 Task: Add Attachment from Google Drive to Card Card0000000007 in Board Board0000000002 in Workspace WS0000000001 in Trello. Add Cover Orange to Card Card0000000007 in Board Board0000000002 in Workspace WS0000000001 in Trello. Add "Add Label …" with "Title" Title0000000007 to Button Button0000000007 to Card Card0000000007 in Board Board0000000002 in Workspace WS0000000001 in Trello. Add Description DS0000000007 to Card Card0000000007 in Board Board0000000002 in Workspace WS0000000001 in Trello. Add Comment CM0000000007 to Card Card0000000007 in Board Board0000000002 in Workspace WS0000000001 in Trello
Action: Mouse moved to (366, 532)
Screenshot: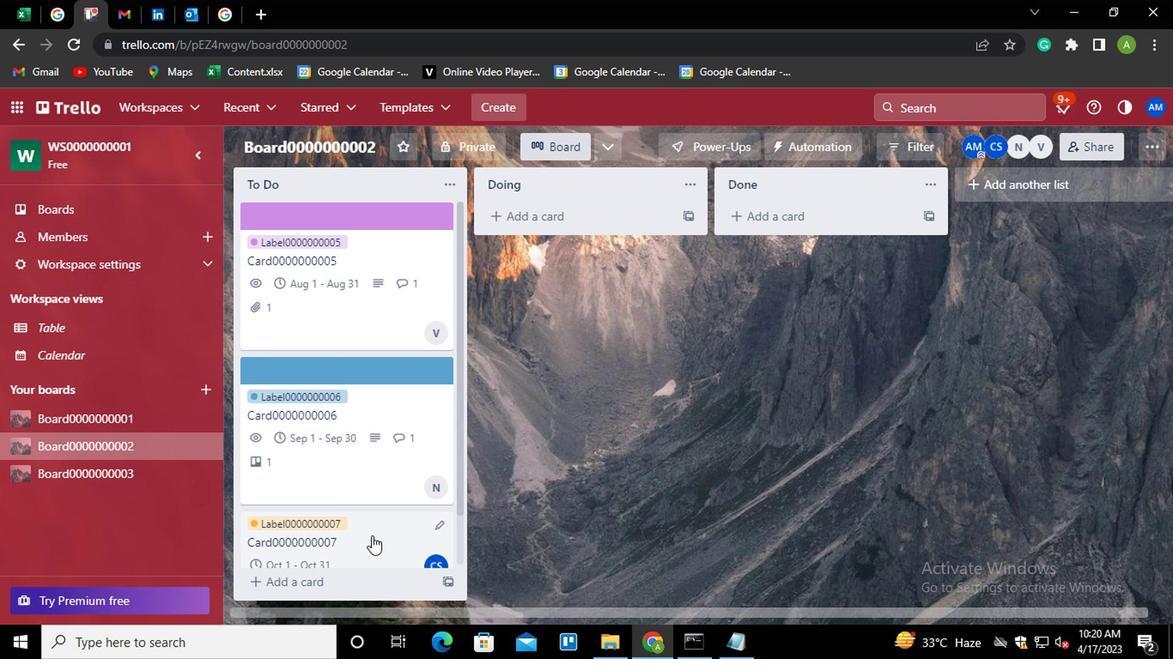 
Action: Mouse pressed left at (366, 532)
Screenshot: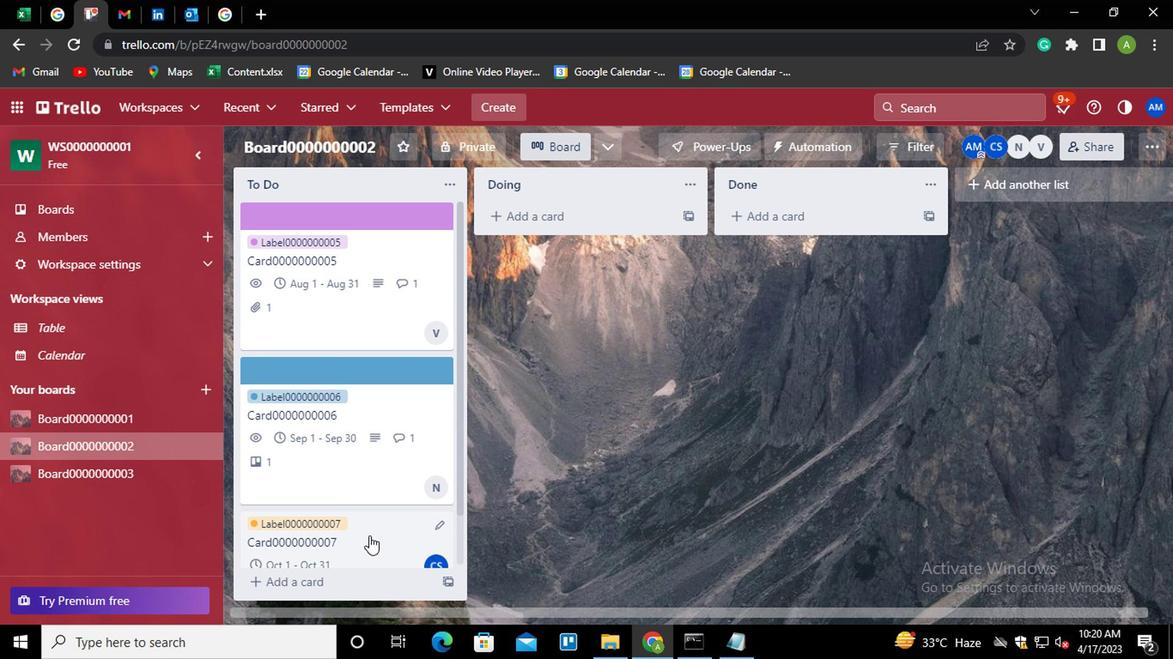 
Action: Mouse moved to (830, 444)
Screenshot: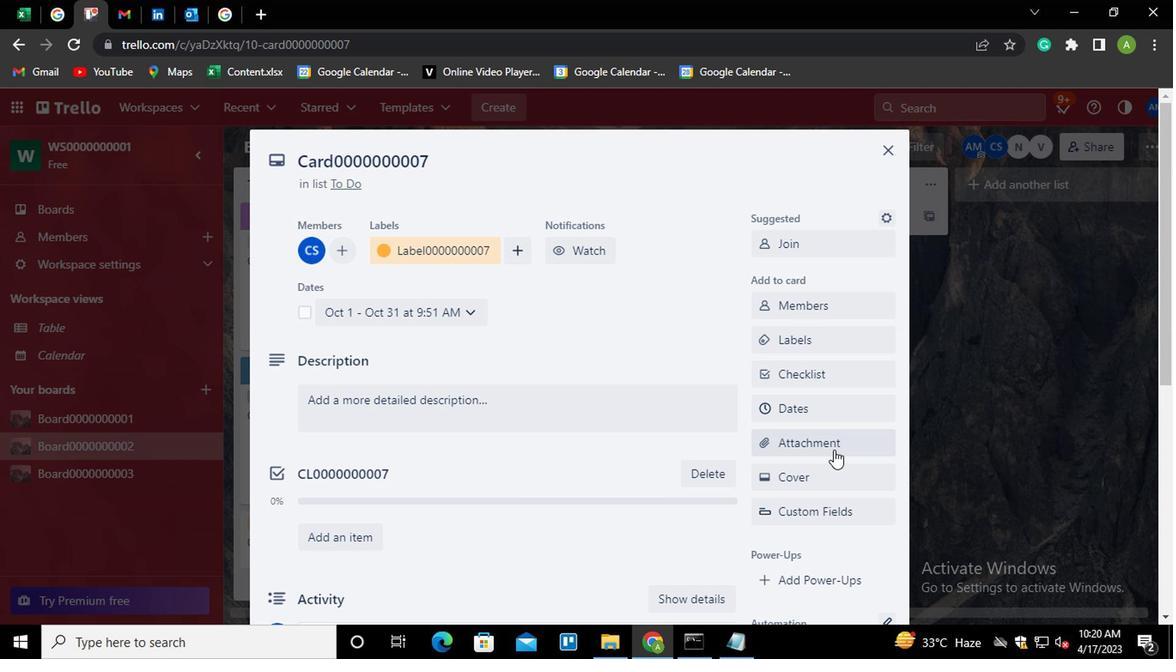 
Action: Mouse pressed left at (830, 444)
Screenshot: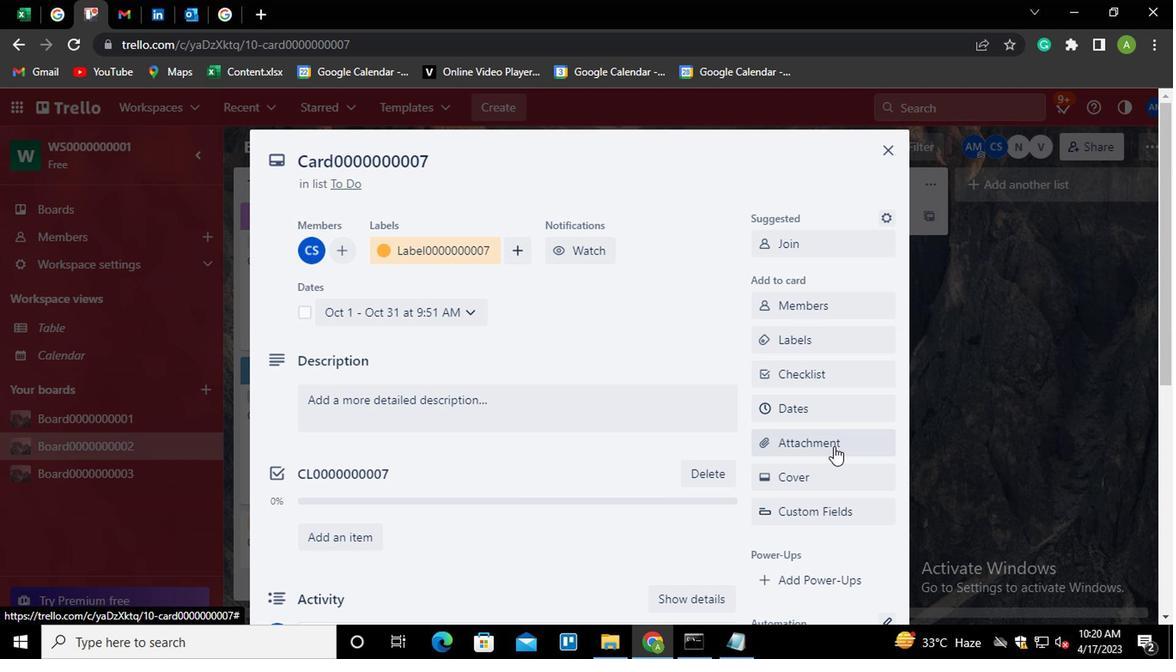
Action: Mouse moved to (808, 241)
Screenshot: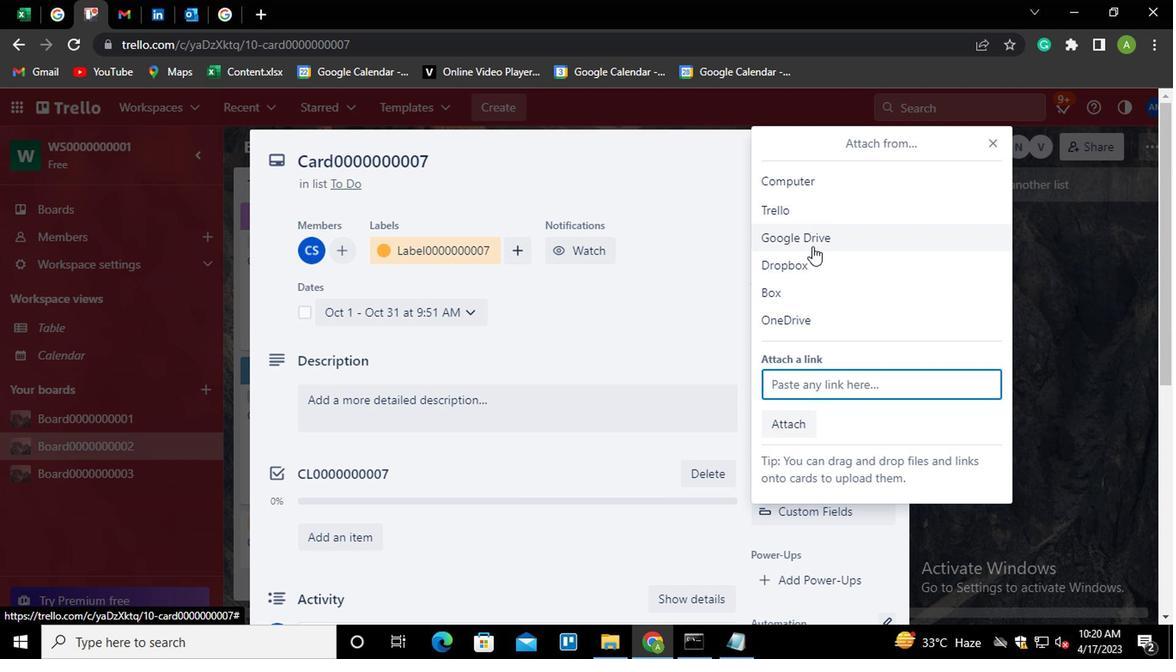 
Action: Mouse pressed left at (808, 241)
Screenshot: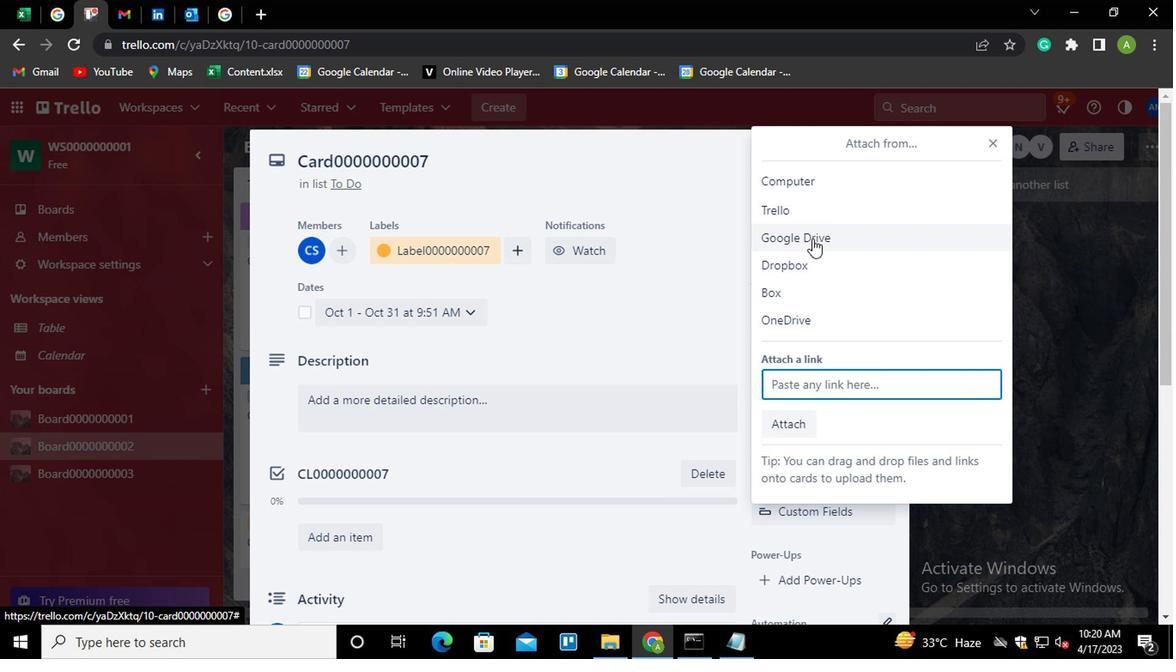
Action: Mouse moved to (300, 363)
Screenshot: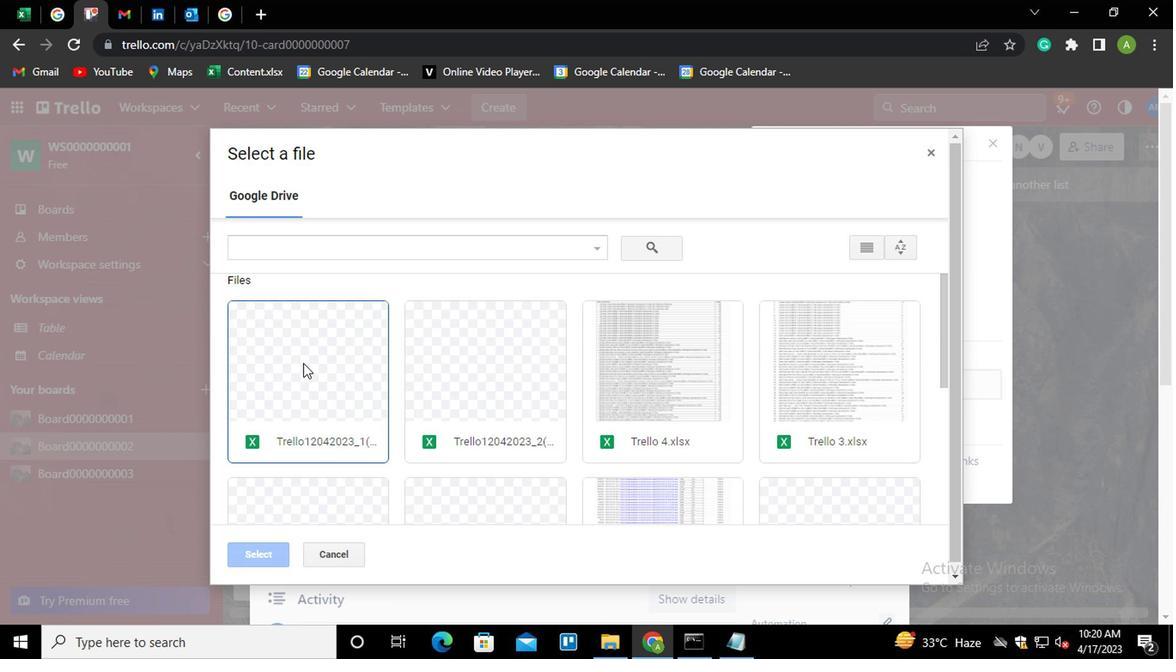 
Action: Mouse pressed left at (300, 363)
Screenshot: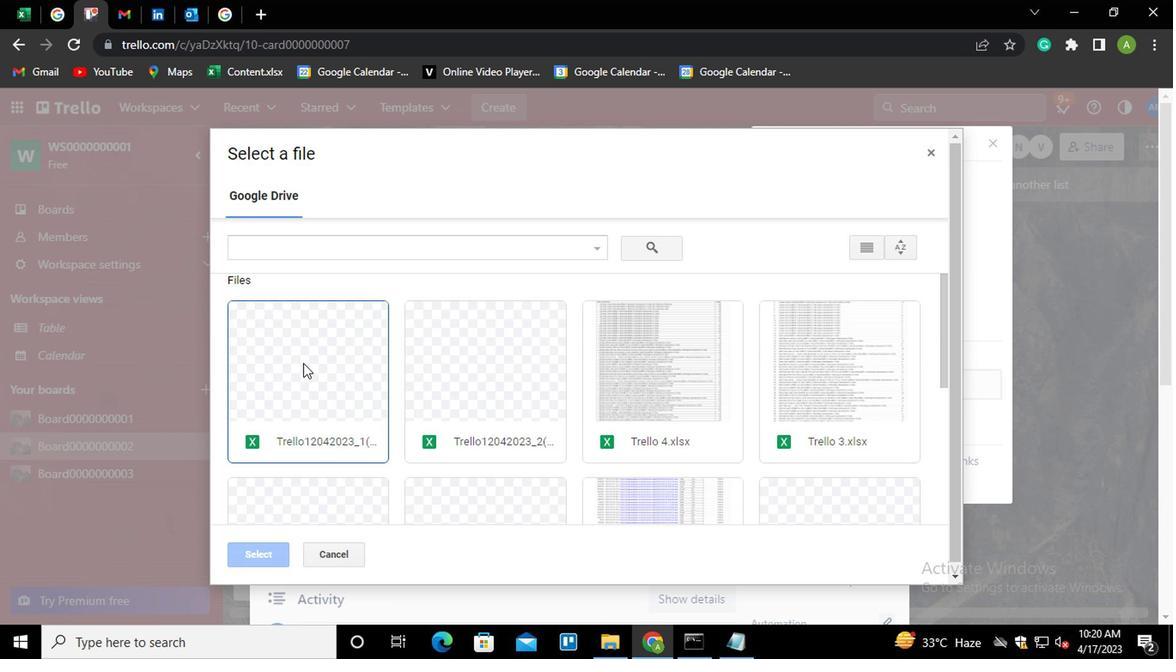 
Action: Mouse moved to (251, 557)
Screenshot: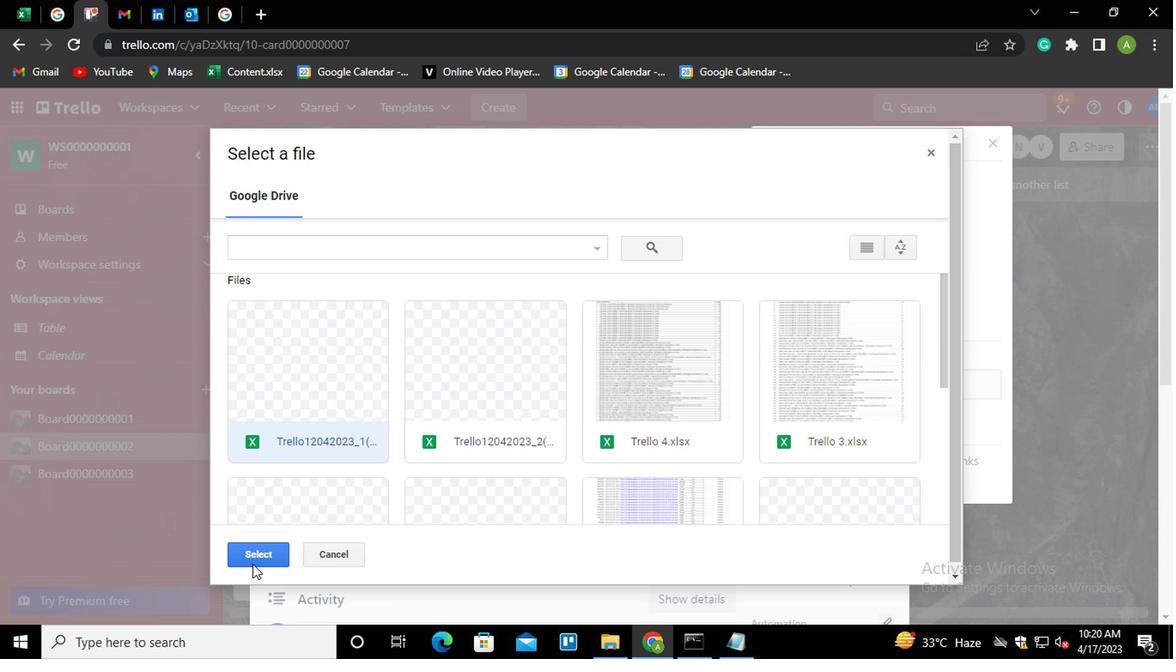 
Action: Mouse pressed left at (251, 557)
Screenshot: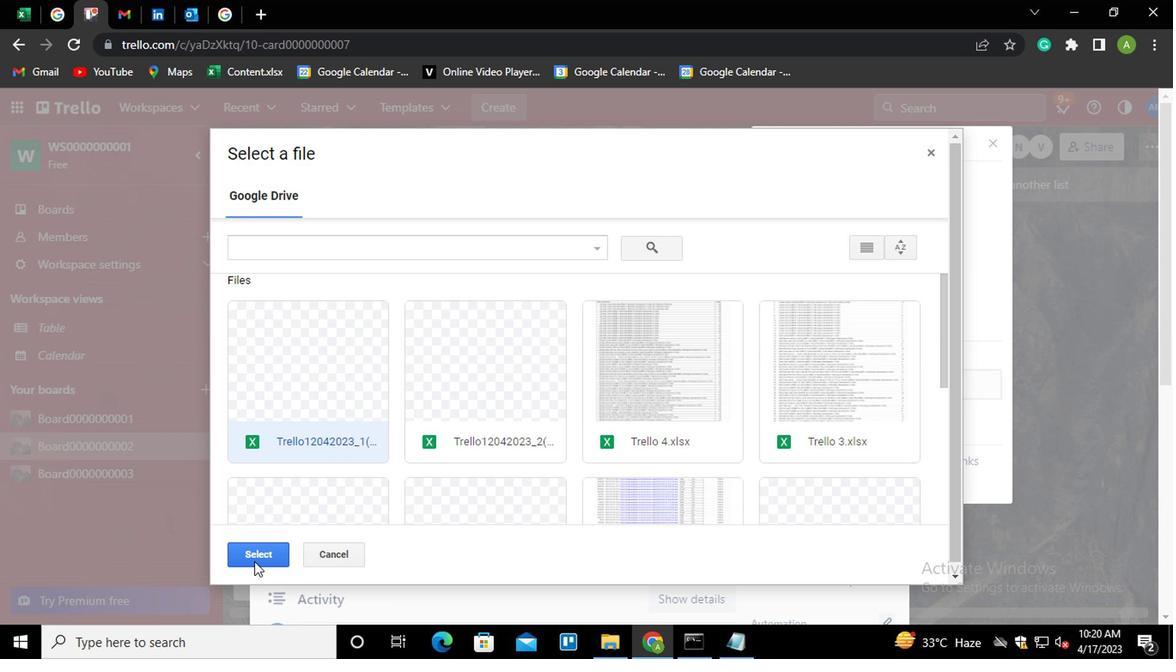 
Action: Mouse moved to (779, 479)
Screenshot: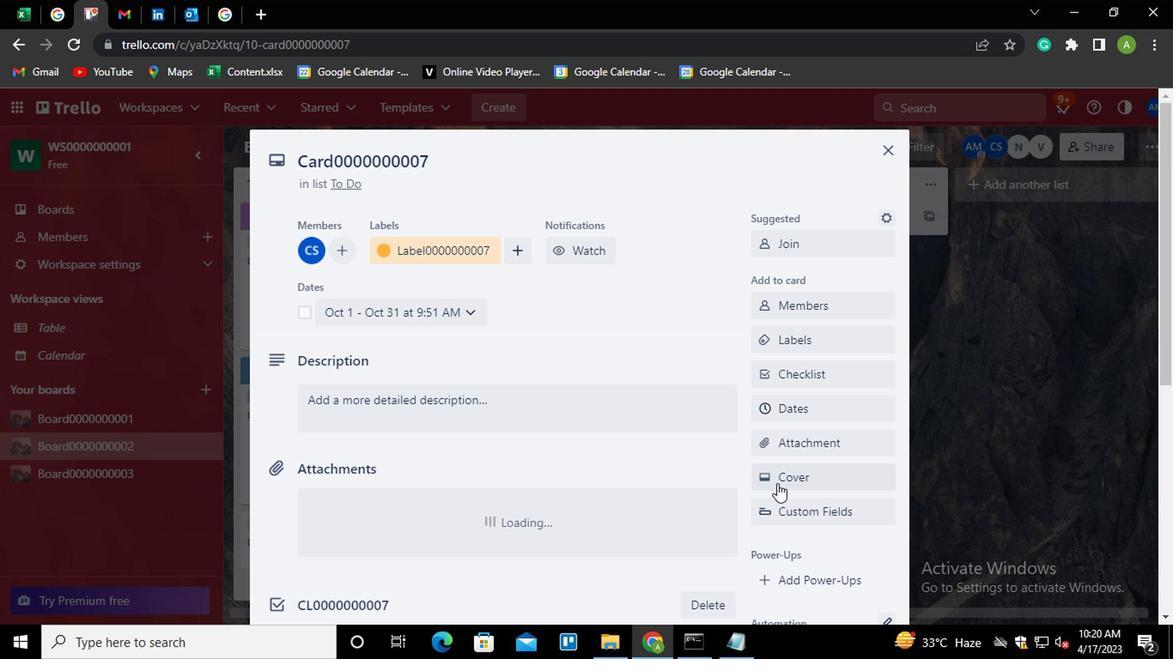 
Action: Mouse pressed left at (779, 479)
Screenshot: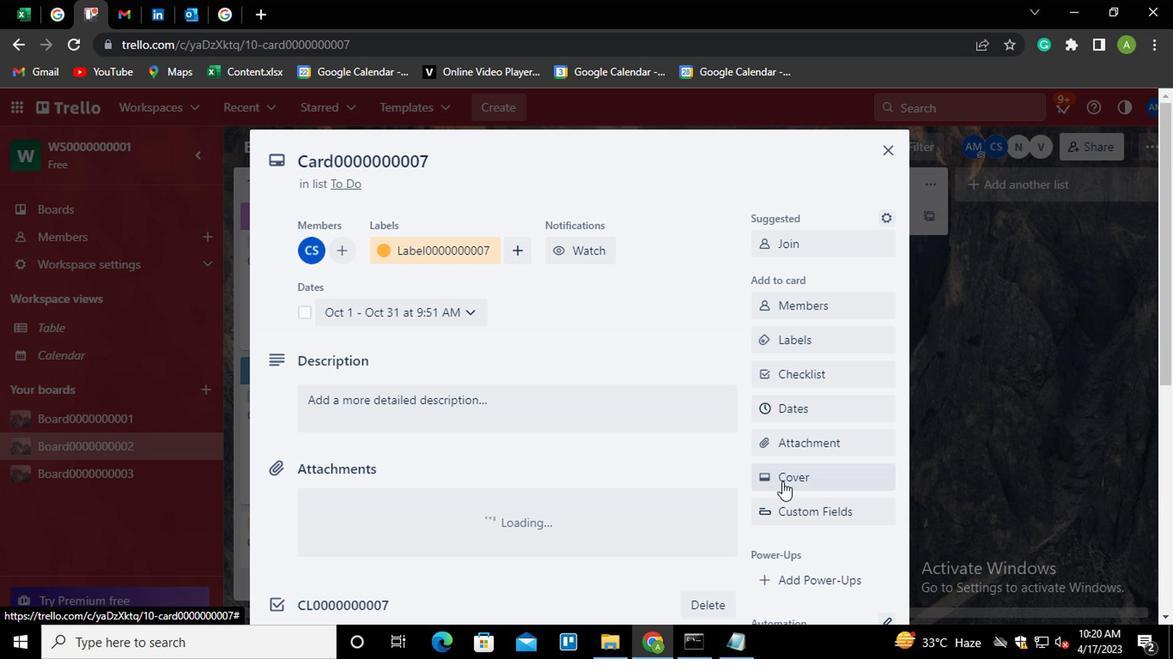 
Action: Mouse moved to (870, 292)
Screenshot: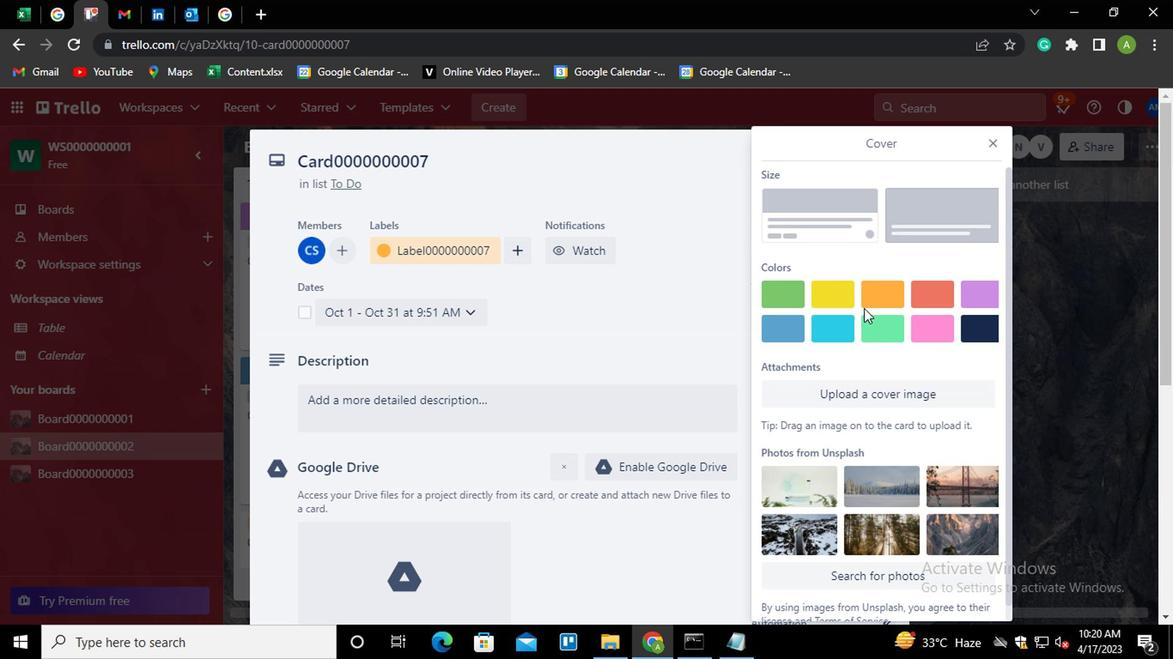 
Action: Mouse pressed left at (870, 292)
Screenshot: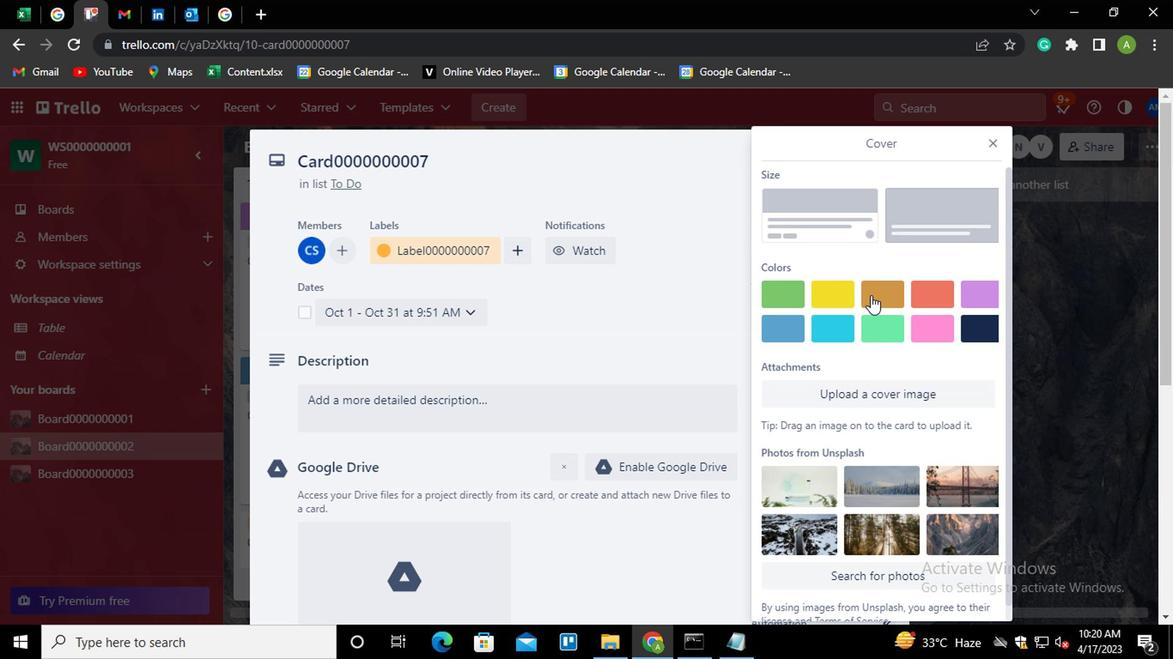 
Action: Mouse moved to (708, 300)
Screenshot: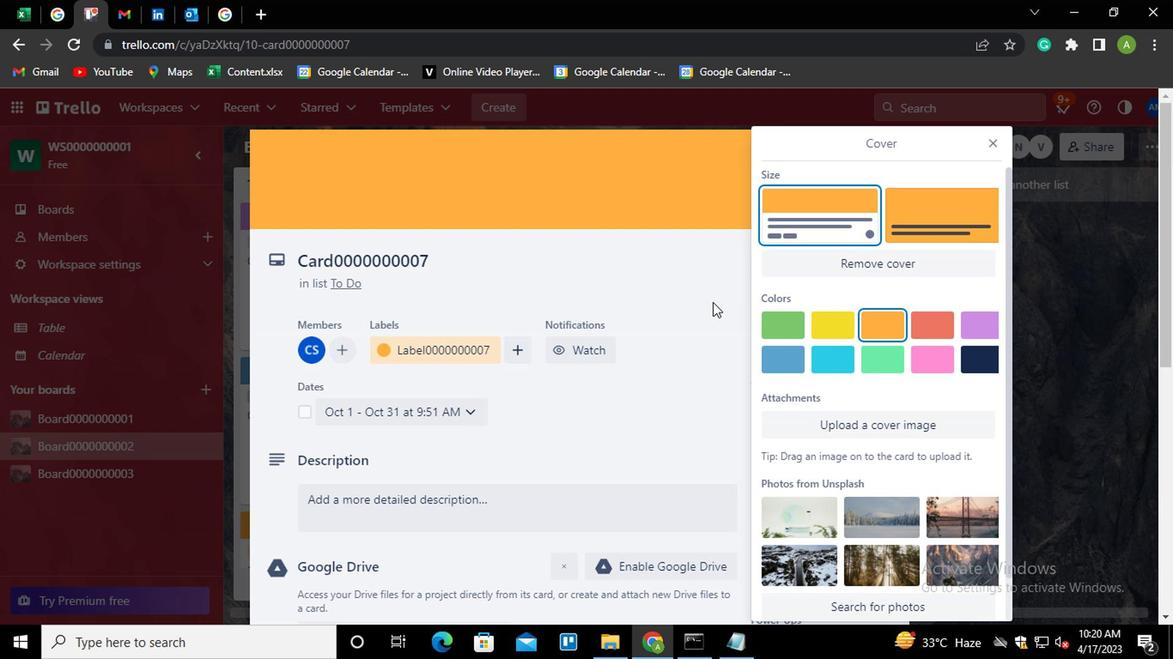 
Action: Mouse pressed left at (708, 300)
Screenshot: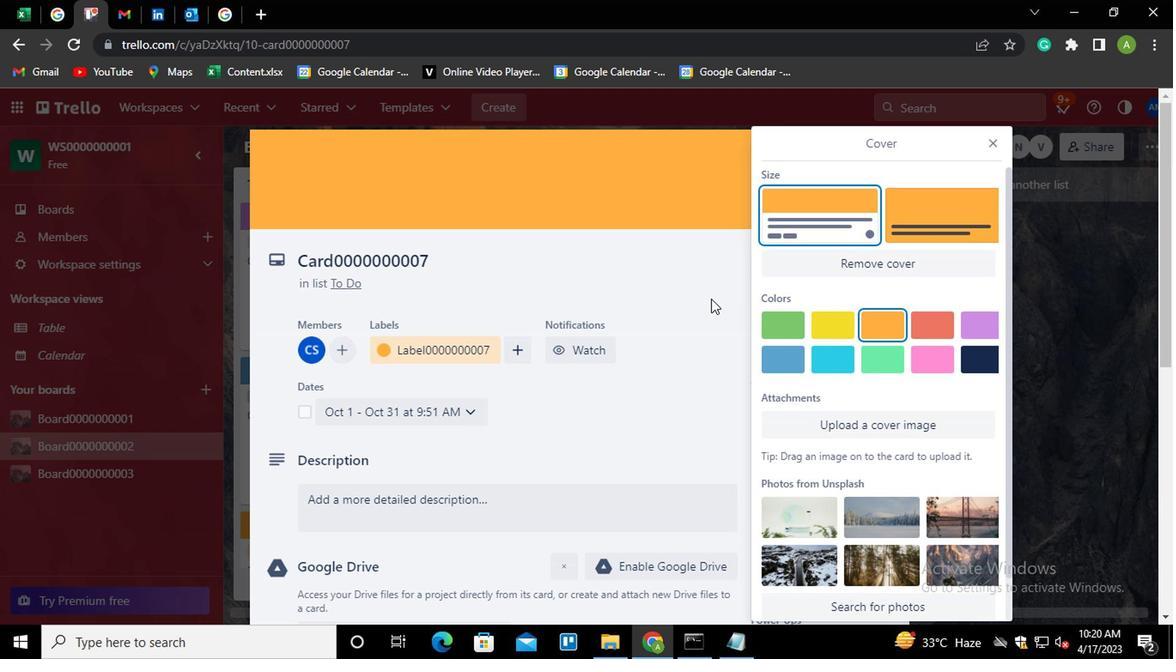 
Action: Mouse moved to (823, 377)
Screenshot: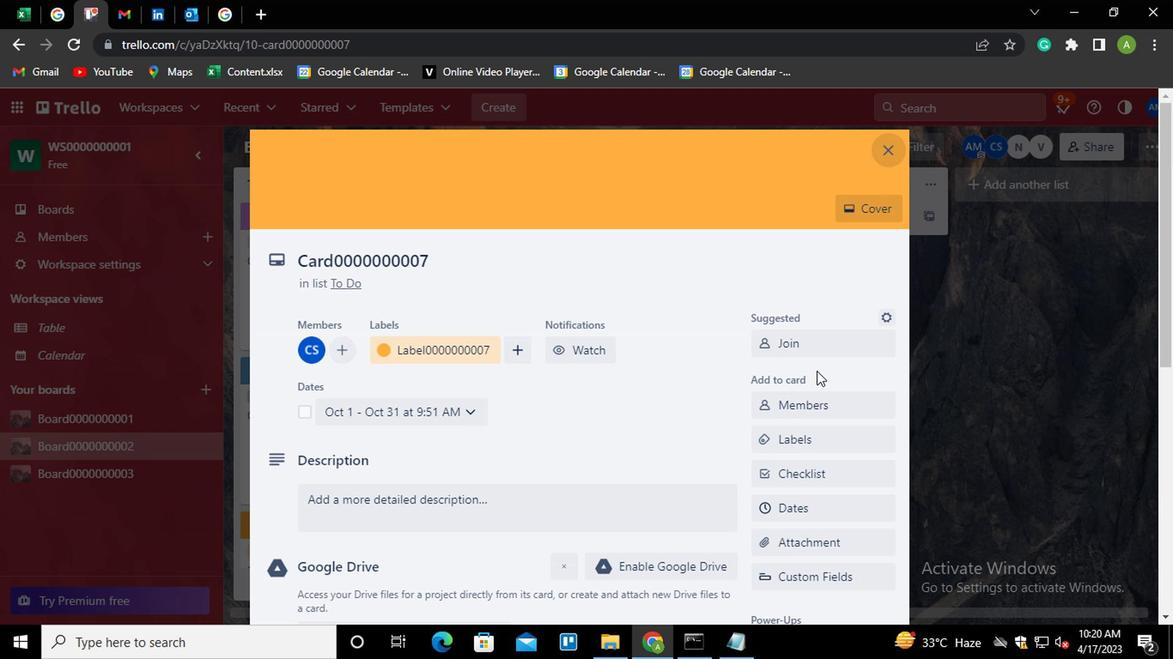 
Action: Mouse scrolled (823, 377) with delta (0, 0)
Screenshot: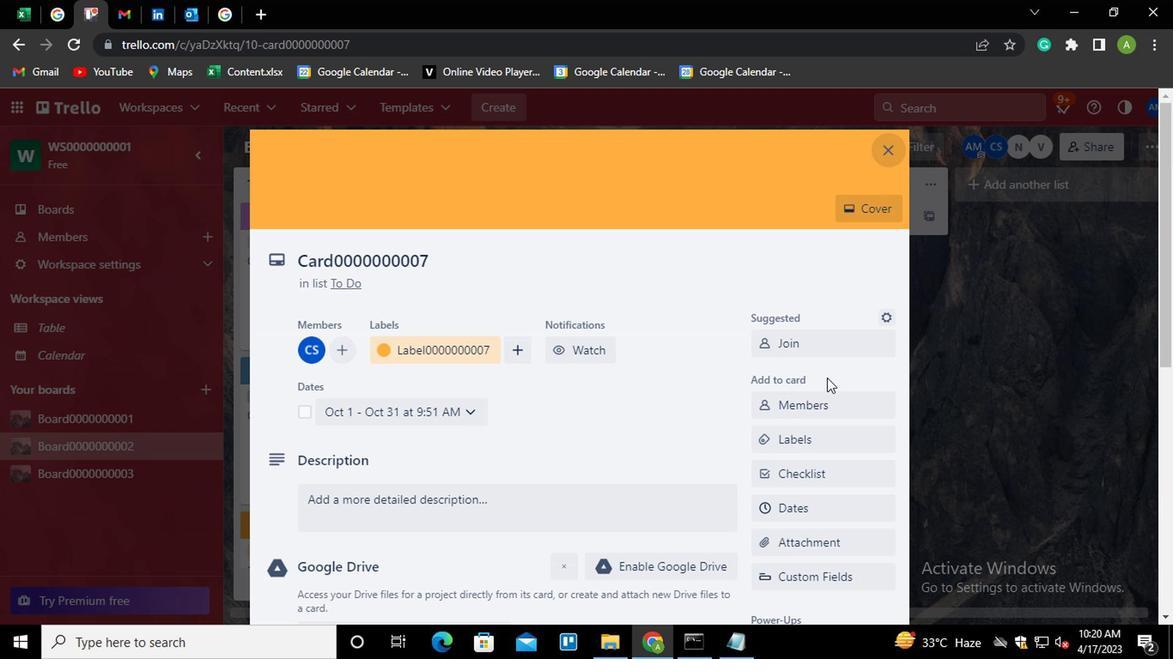 
Action: Mouse scrolled (823, 377) with delta (0, 0)
Screenshot: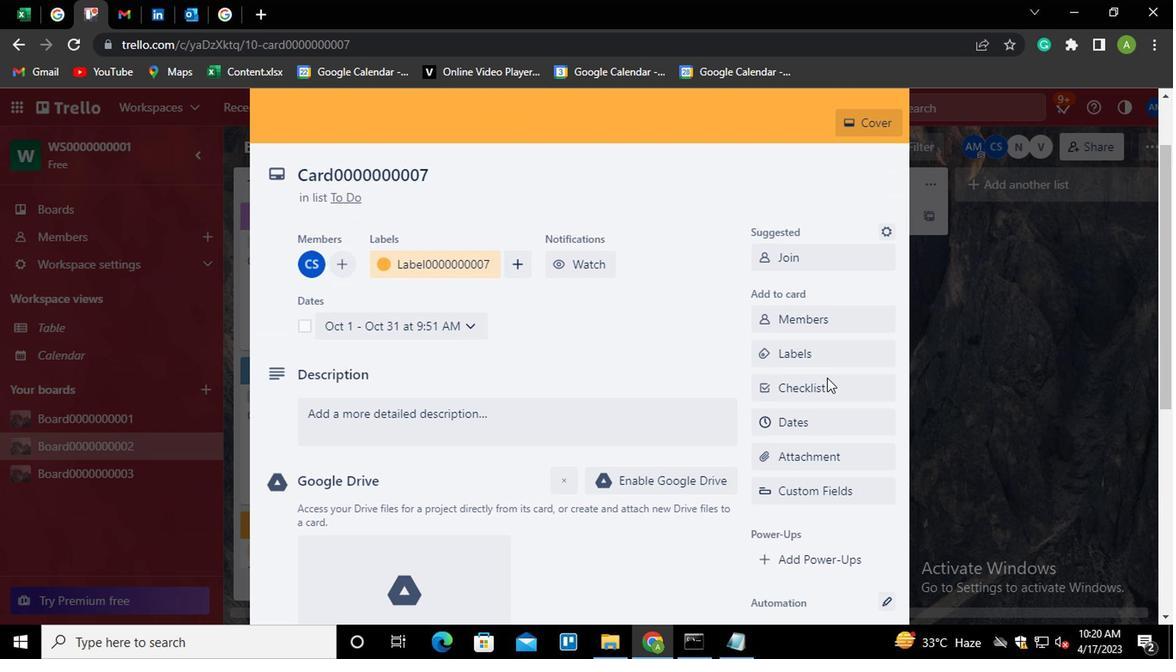
Action: Mouse scrolled (823, 377) with delta (0, 0)
Screenshot: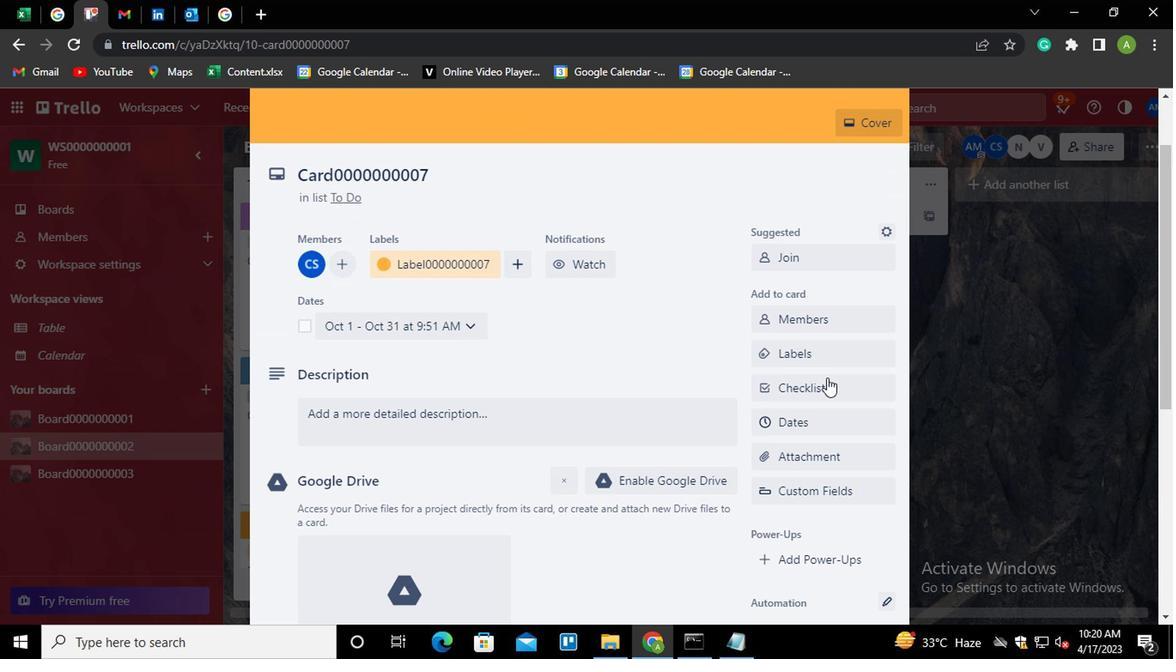 
Action: Mouse moved to (810, 534)
Screenshot: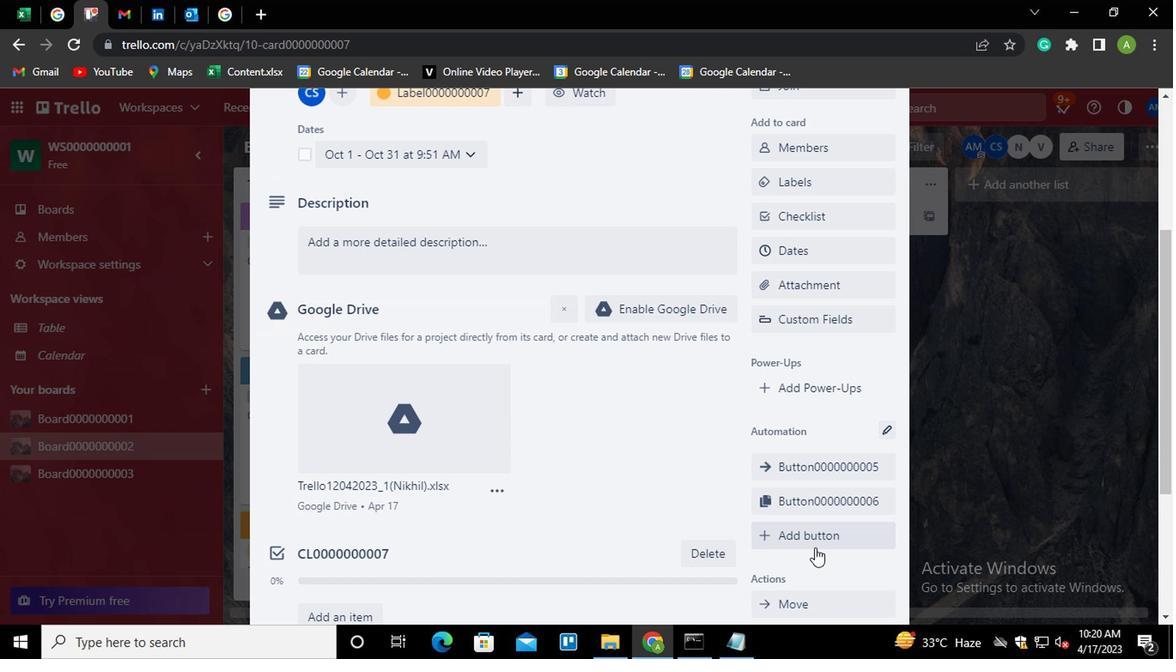 
Action: Mouse pressed left at (810, 534)
Screenshot: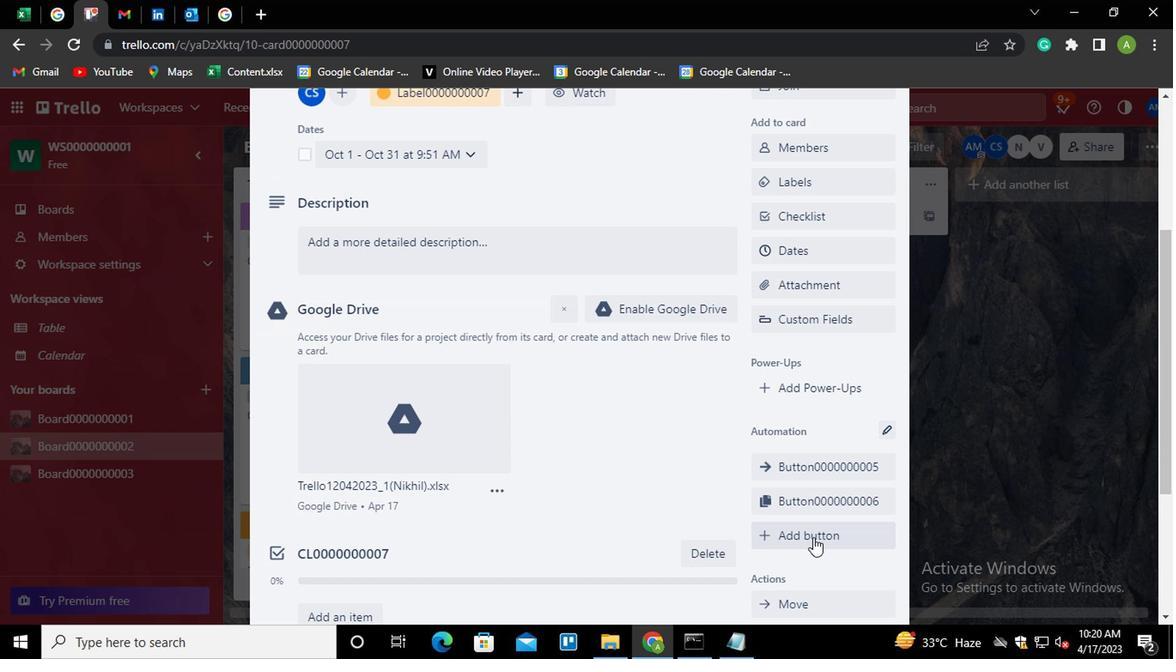 
Action: Mouse moved to (817, 292)
Screenshot: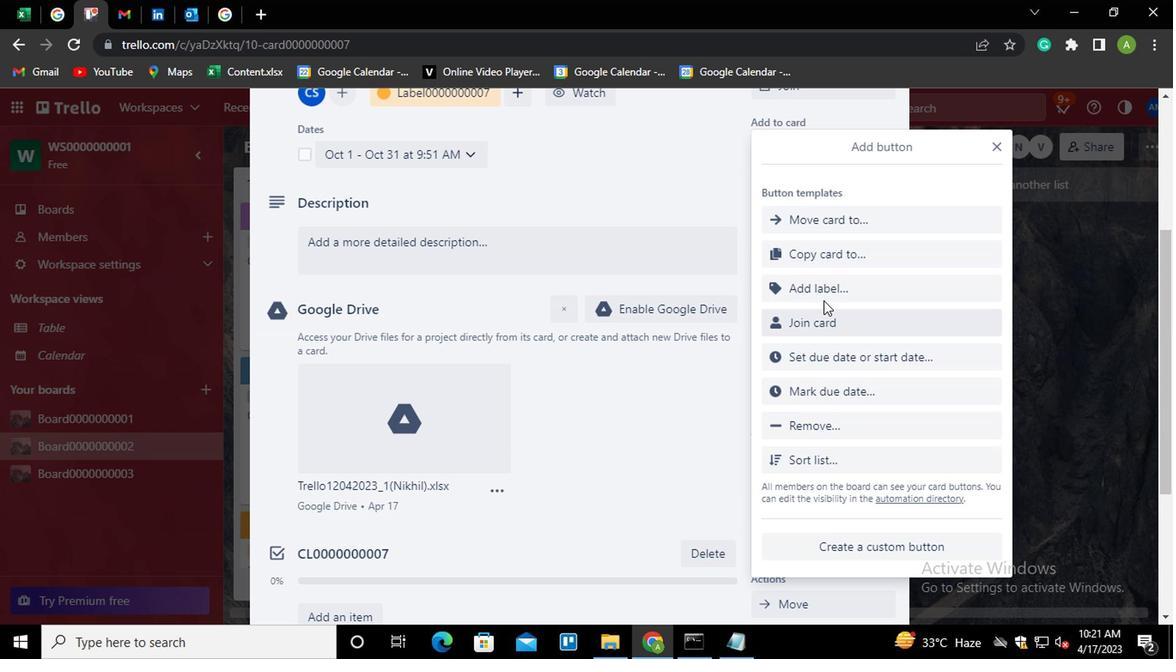 
Action: Mouse pressed left at (817, 292)
Screenshot: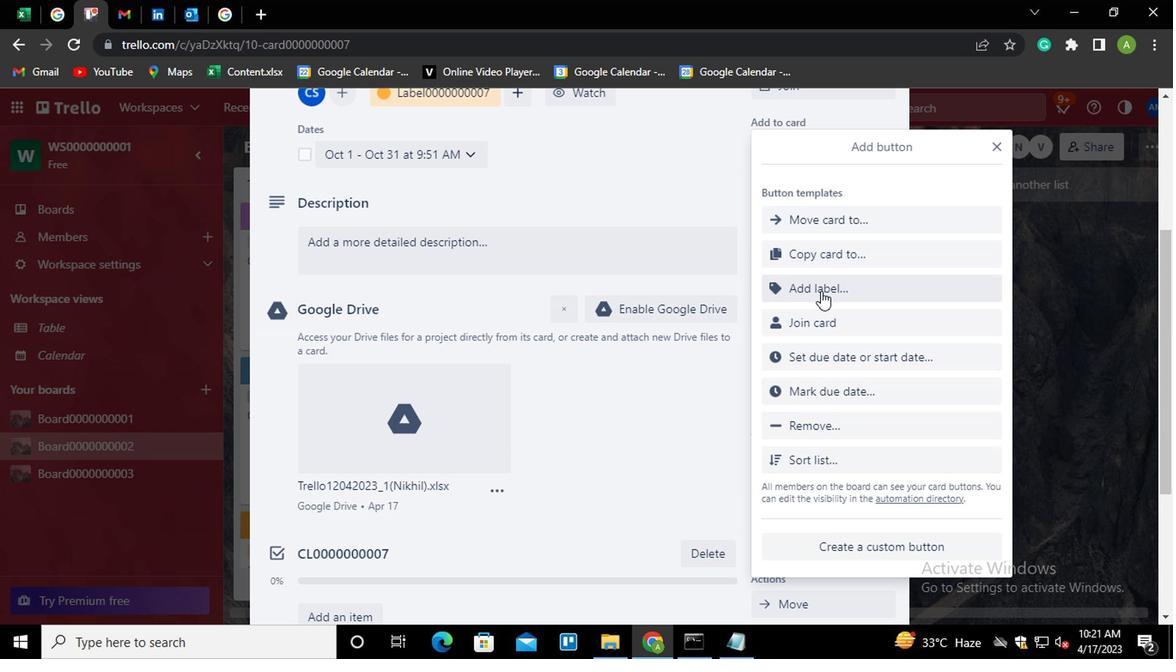 
Action: Mouse moved to (812, 247)
Screenshot: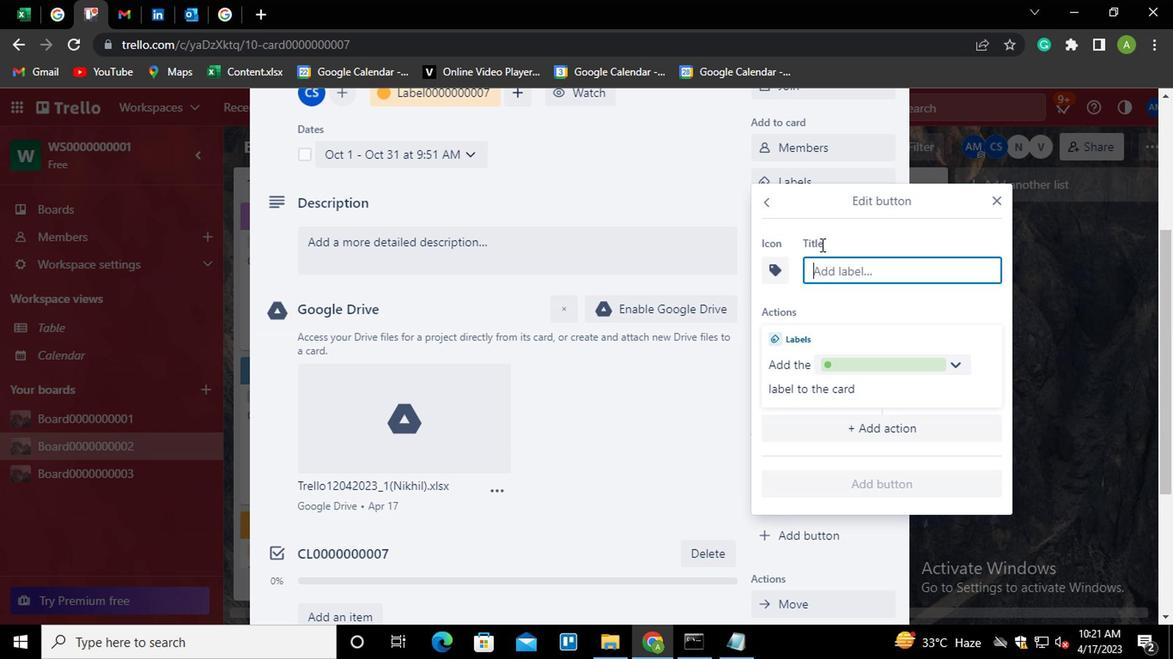 
Action: Key pressed <Key.shift>TITLE0000000007
Screenshot: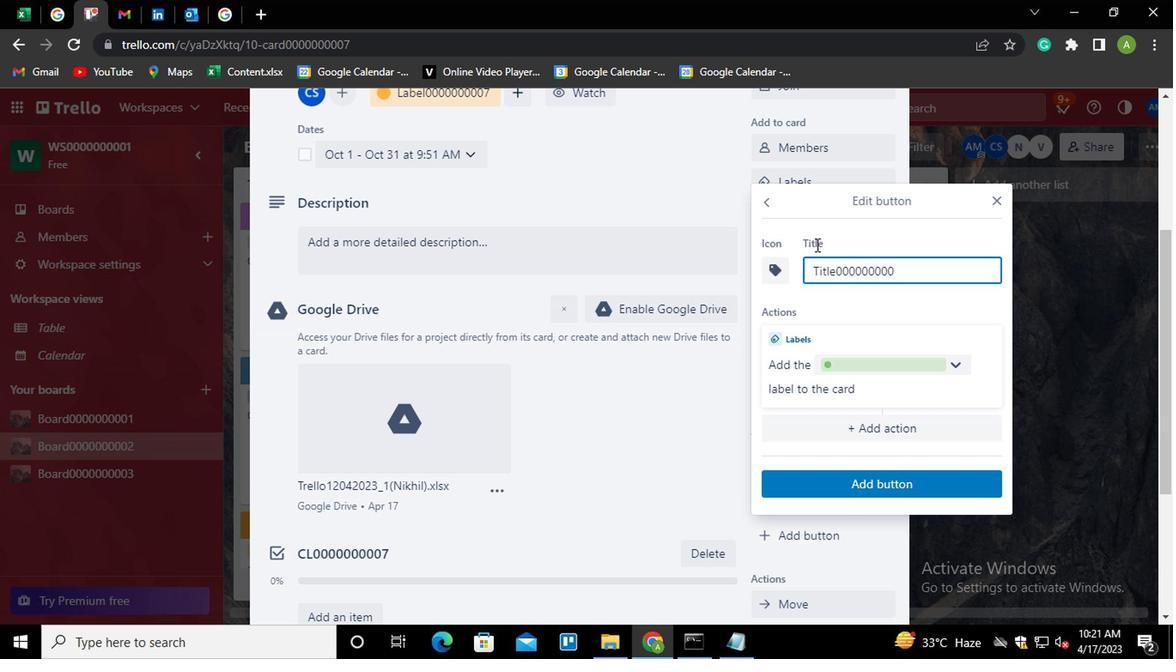 
Action: Mouse moved to (862, 471)
Screenshot: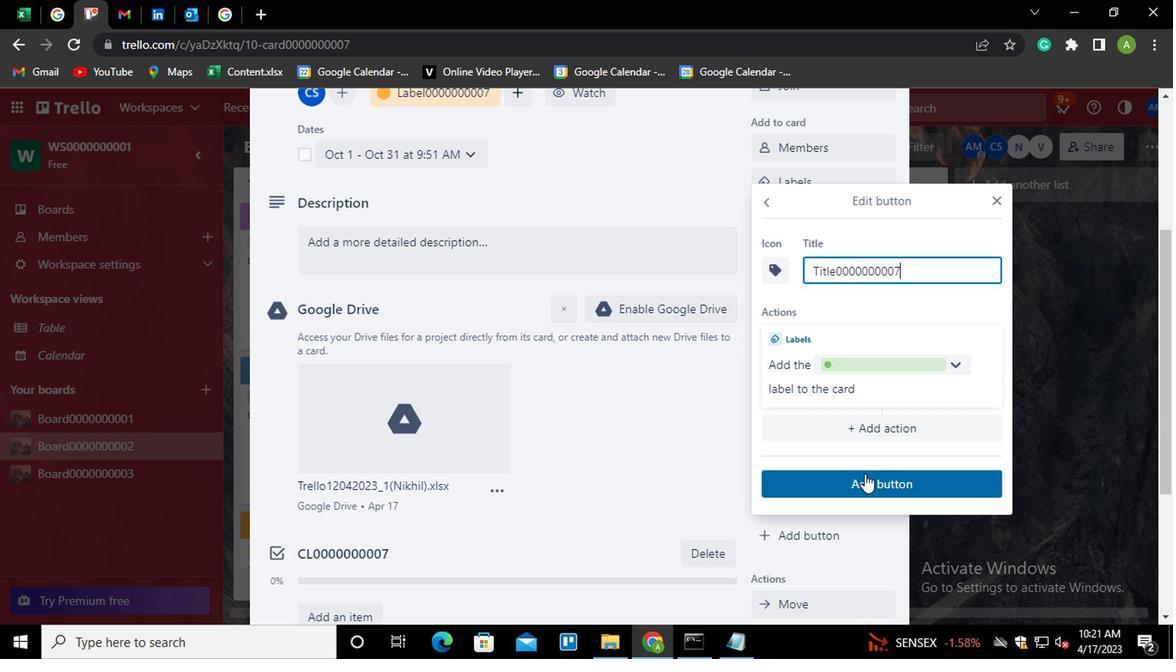 
Action: Mouse pressed left at (862, 471)
Screenshot: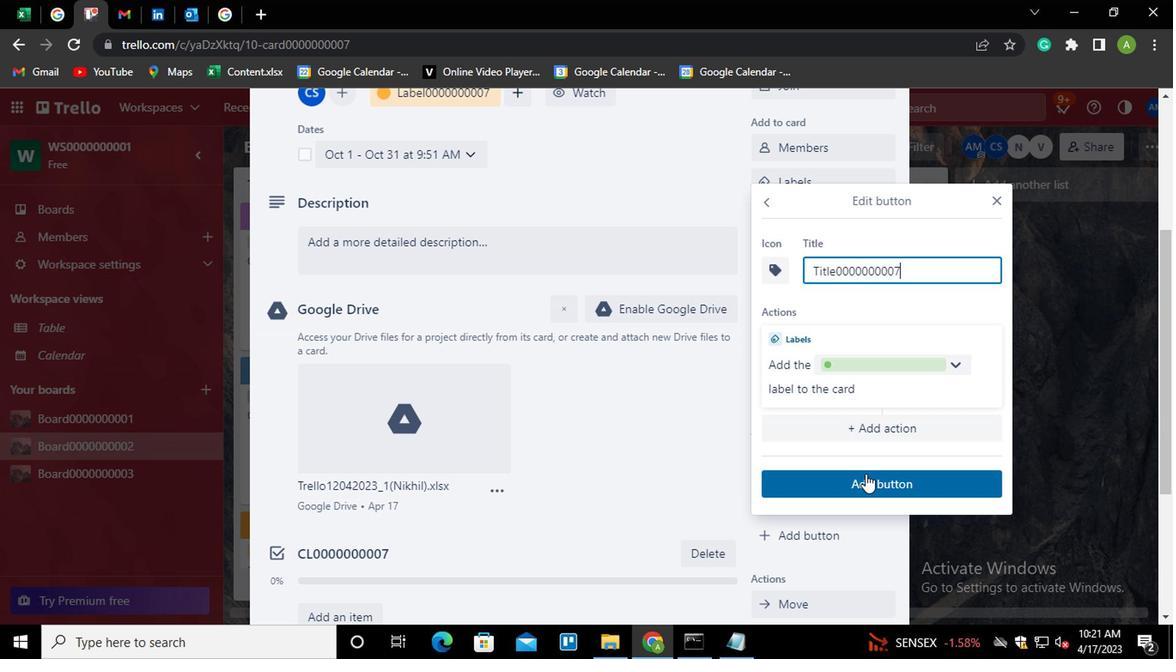 
Action: Mouse moved to (389, 245)
Screenshot: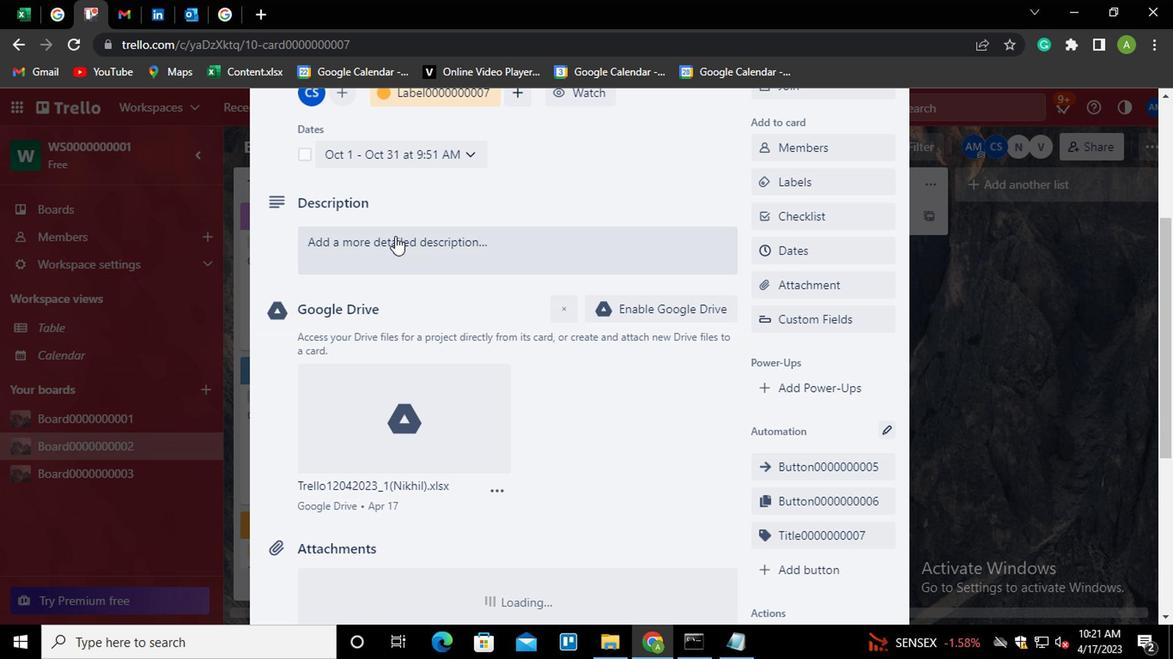 
Action: Mouse pressed left at (389, 245)
Screenshot: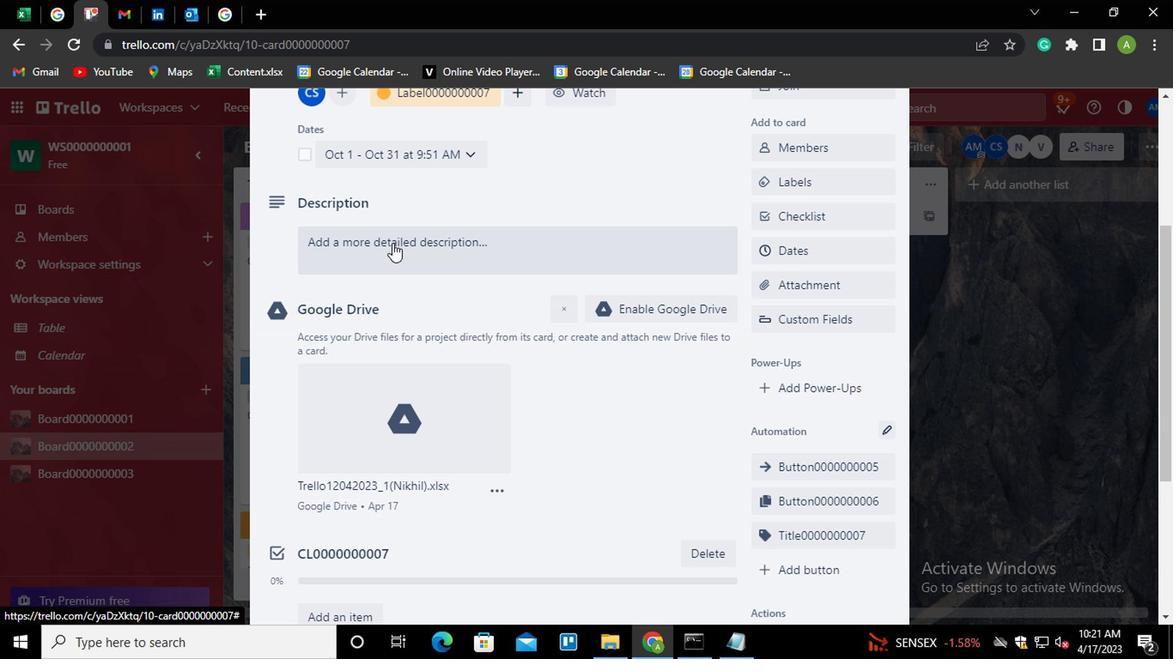 
Action: Key pressed <Key.shift>DS0000000007
Screenshot: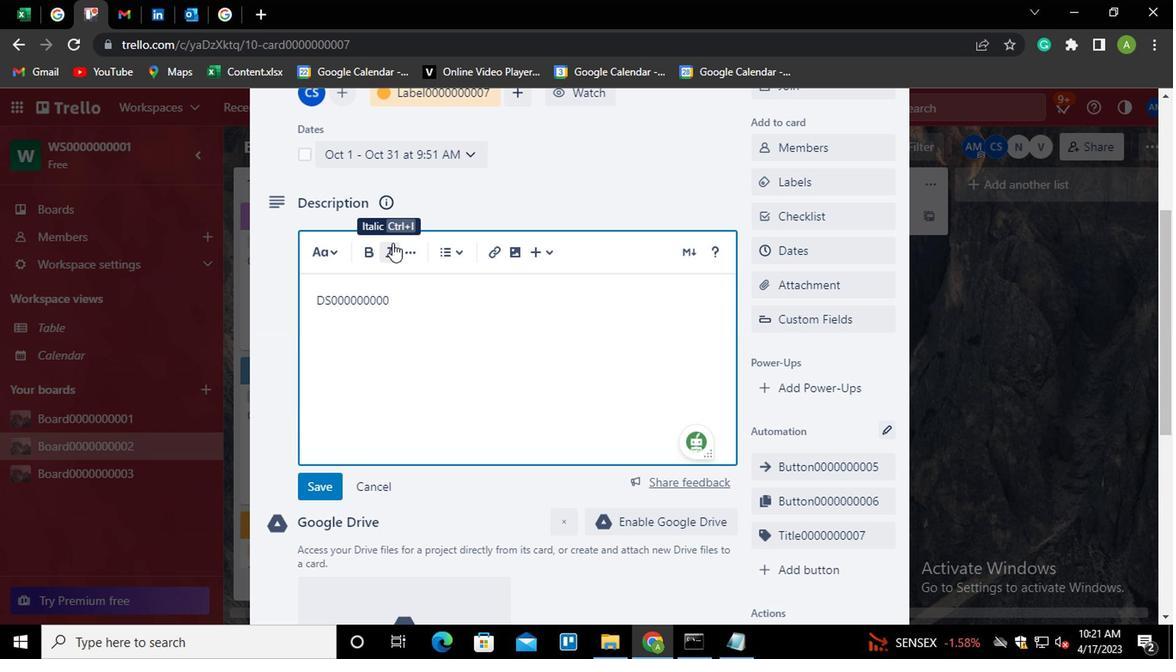 
Action: Mouse moved to (505, 408)
Screenshot: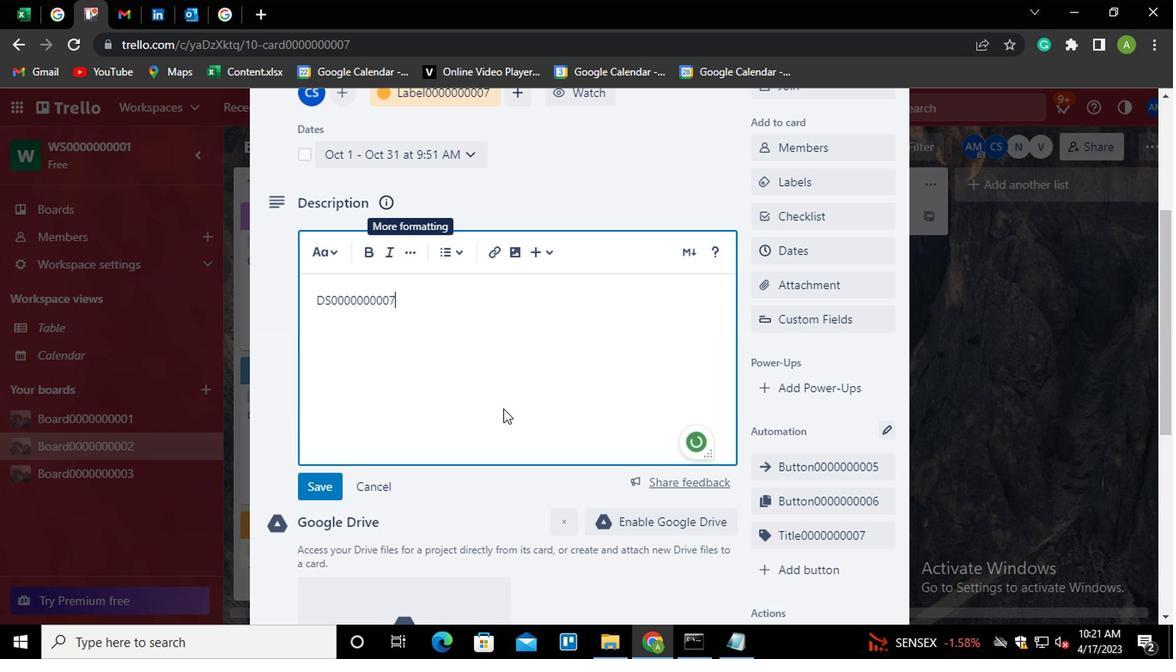
Action: Mouse scrolled (505, 406) with delta (0, -1)
Screenshot: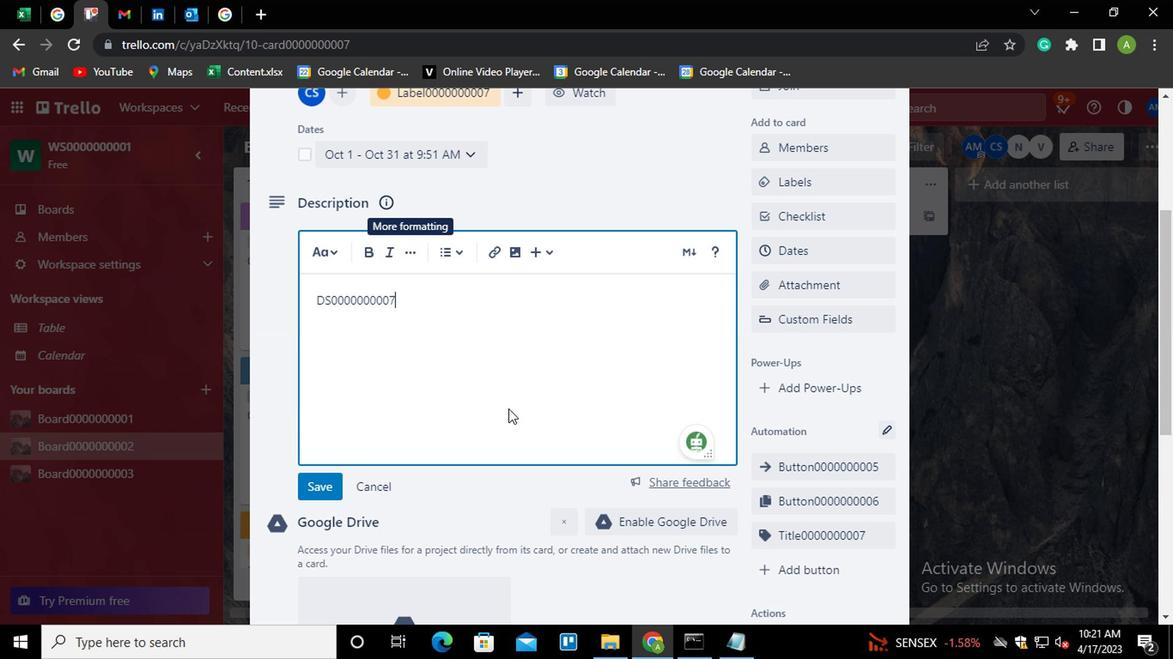 
Action: Mouse scrolled (505, 406) with delta (0, -1)
Screenshot: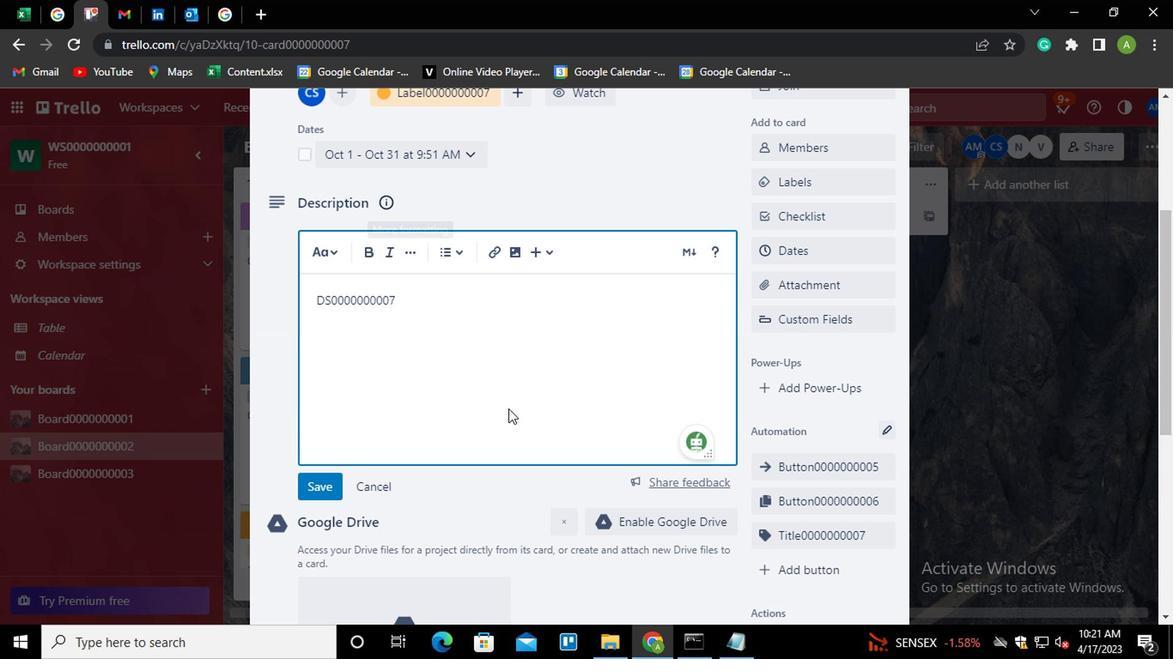 
Action: Mouse scrolled (505, 406) with delta (0, -1)
Screenshot: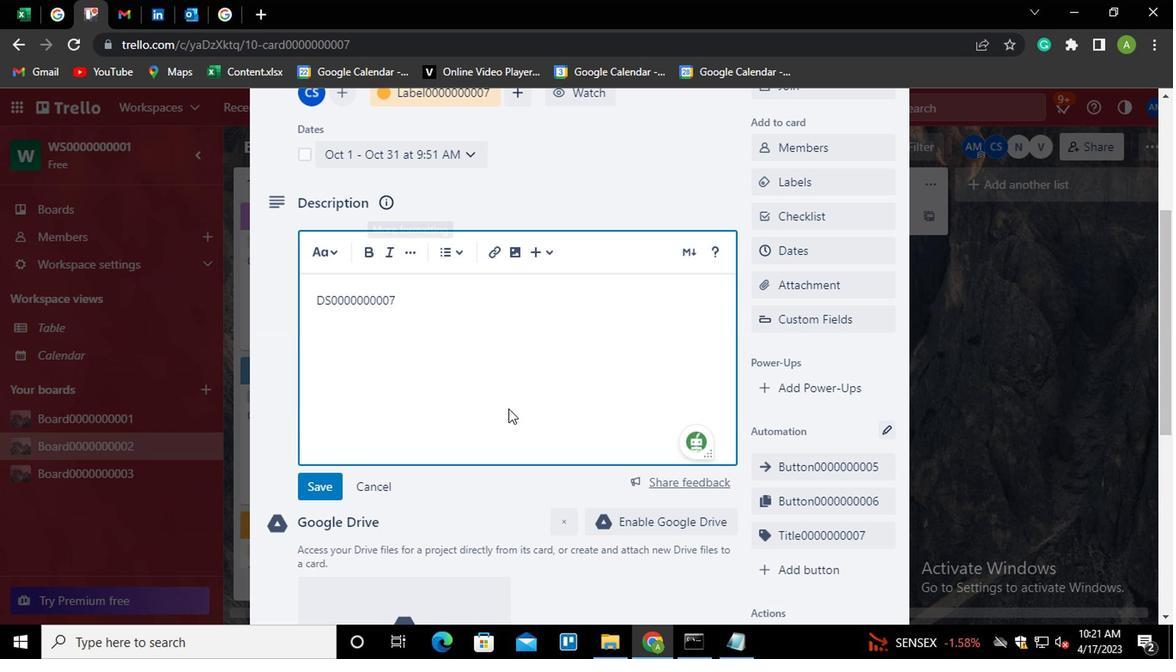 
Action: Mouse moved to (323, 229)
Screenshot: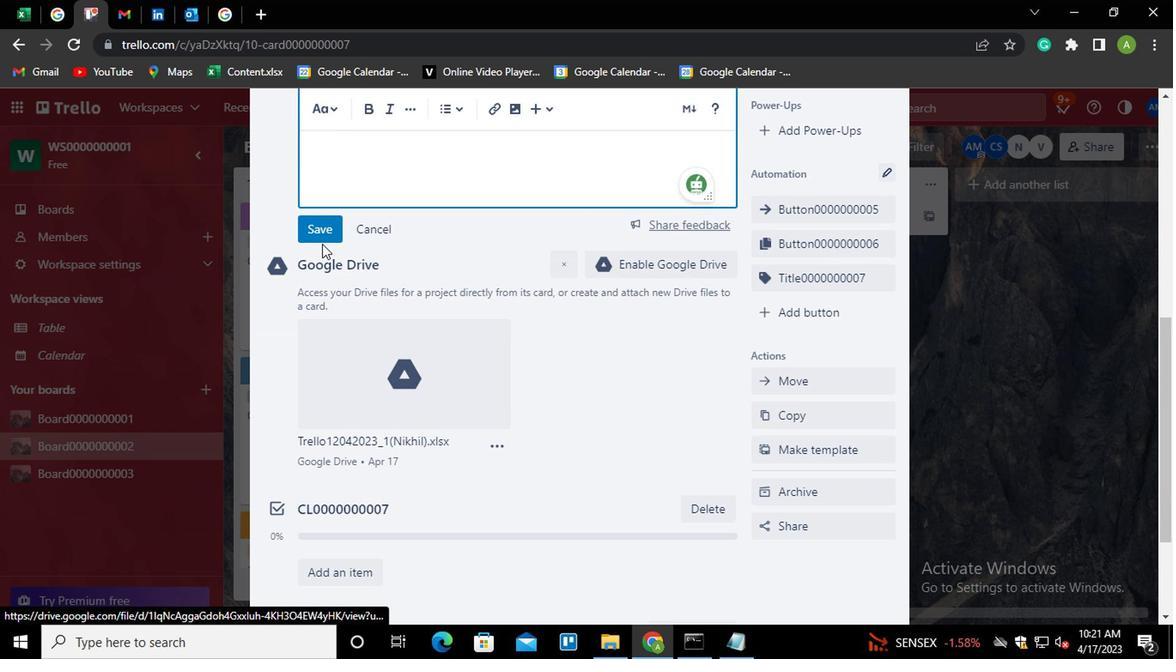 
Action: Mouse pressed left at (323, 229)
Screenshot: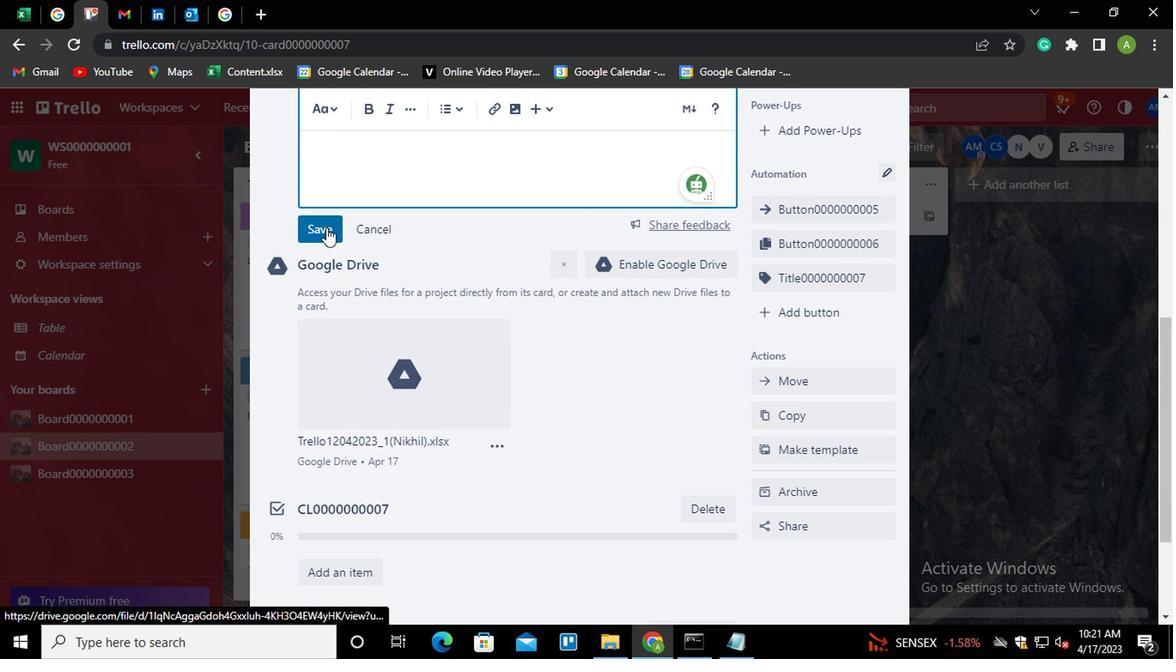 
Action: Mouse moved to (375, 461)
Screenshot: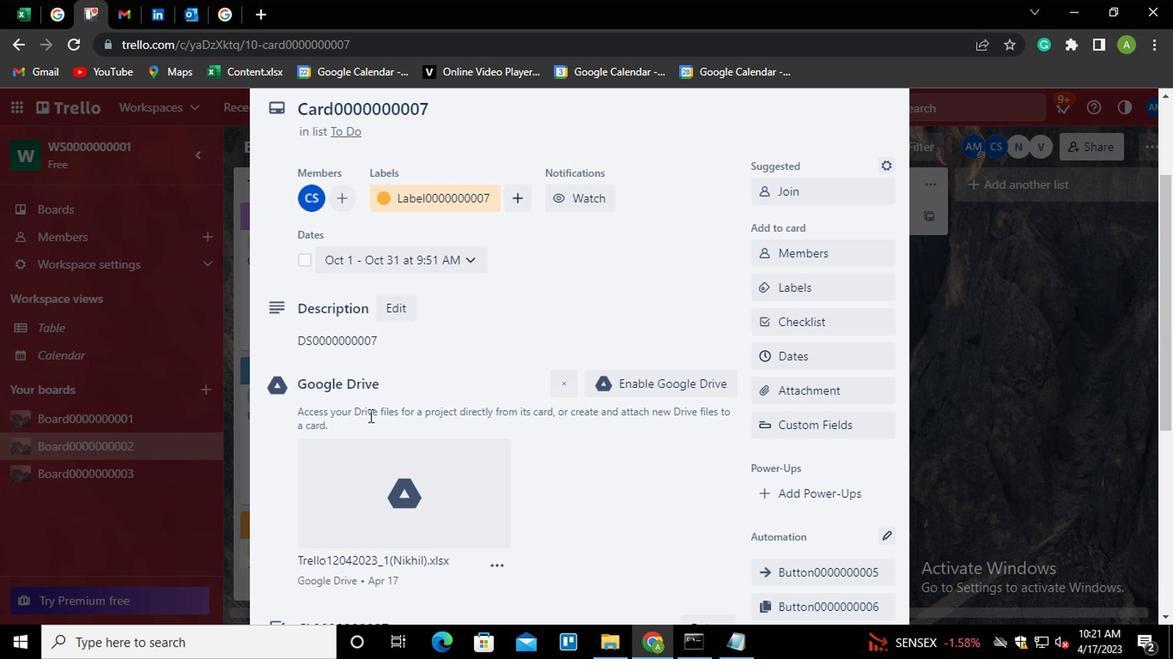 
Action: Mouse scrolled (375, 460) with delta (0, -1)
Screenshot: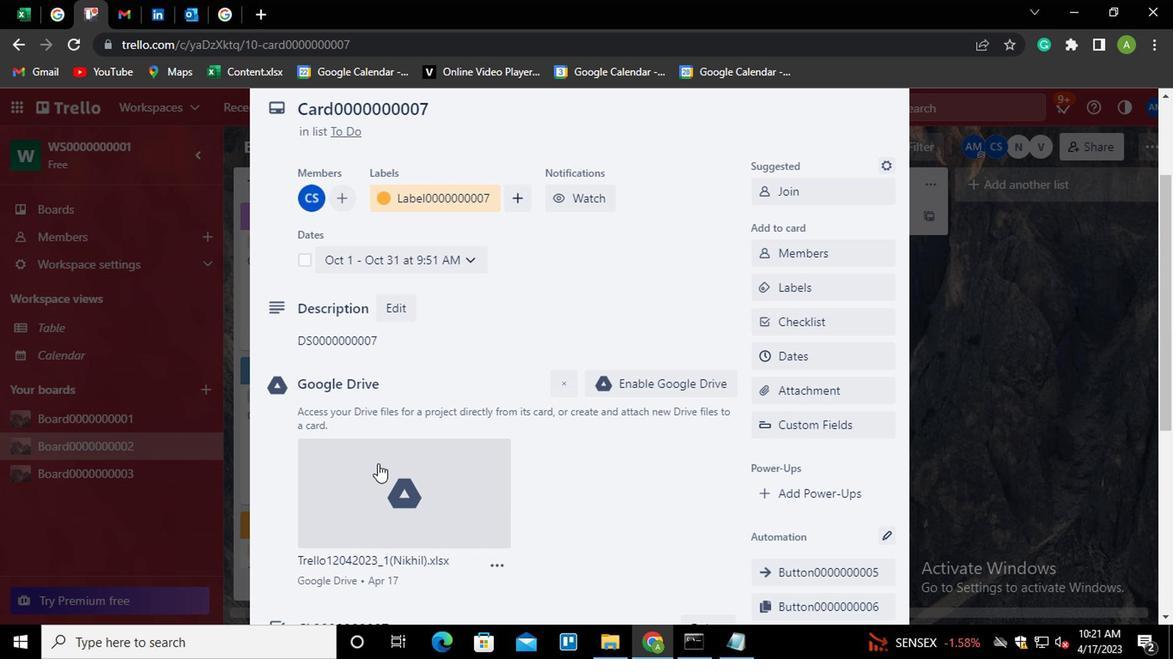 
Action: Mouse scrolled (375, 460) with delta (0, -1)
Screenshot: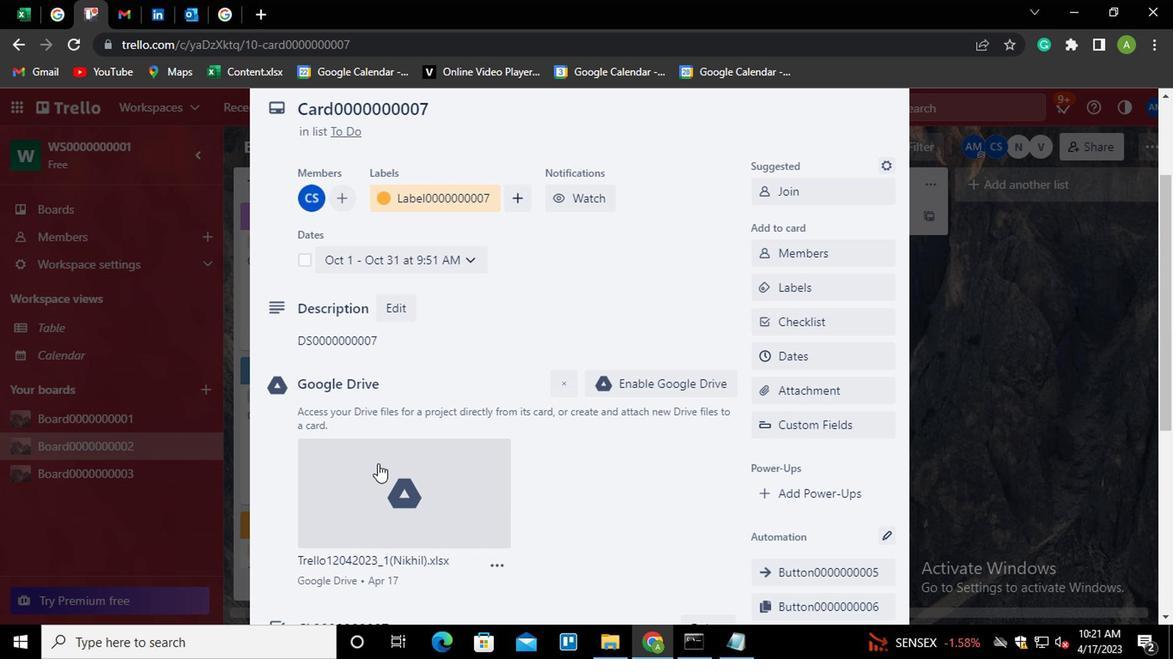 
Action: Mouse scrolled (375, 460) with delta (0, -1)
Screenshot: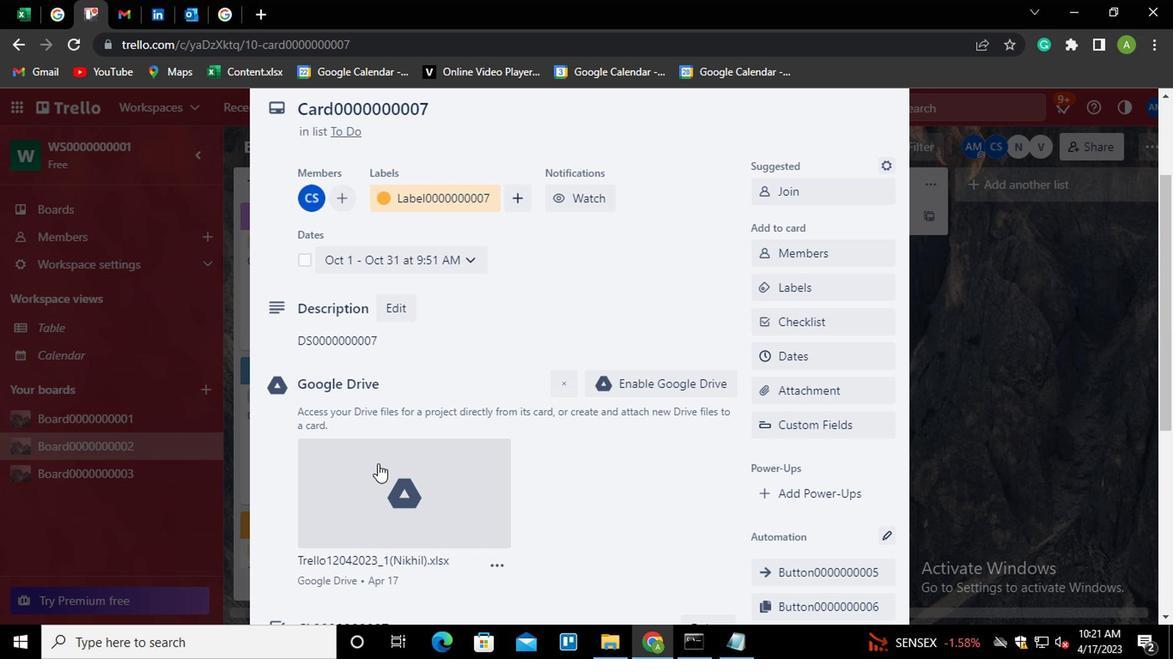 
Action: Mouse scrolled (375, 460) with delta (0, -1)
Screenshot: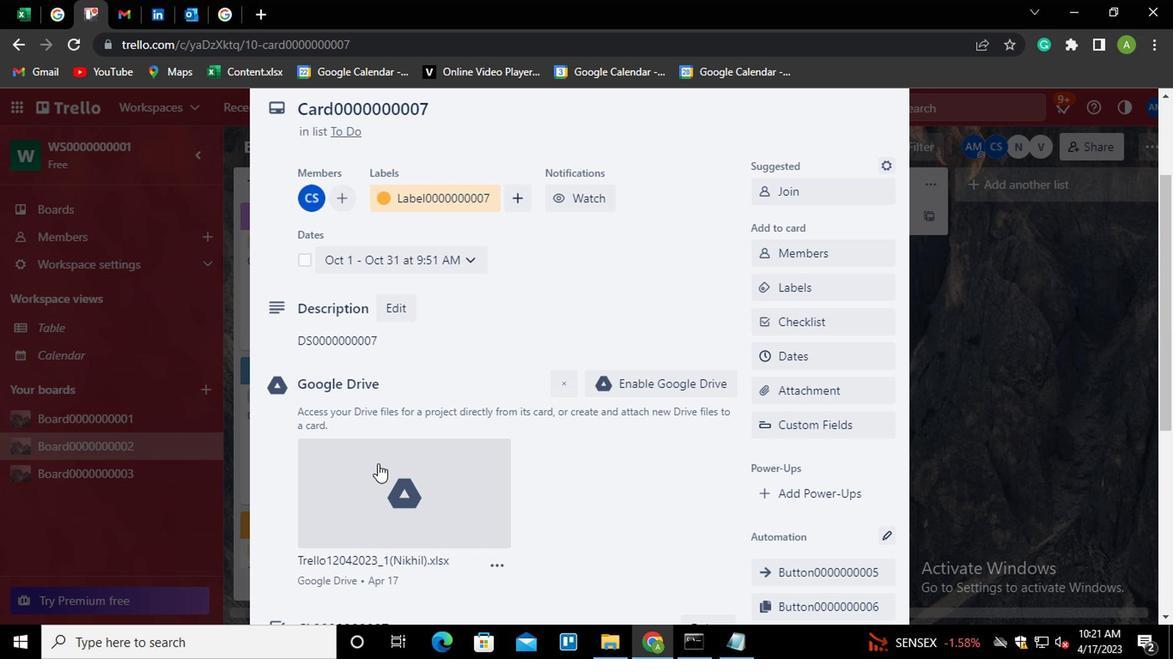 
Action: Mouse moved to (379, 453)
Screenshot: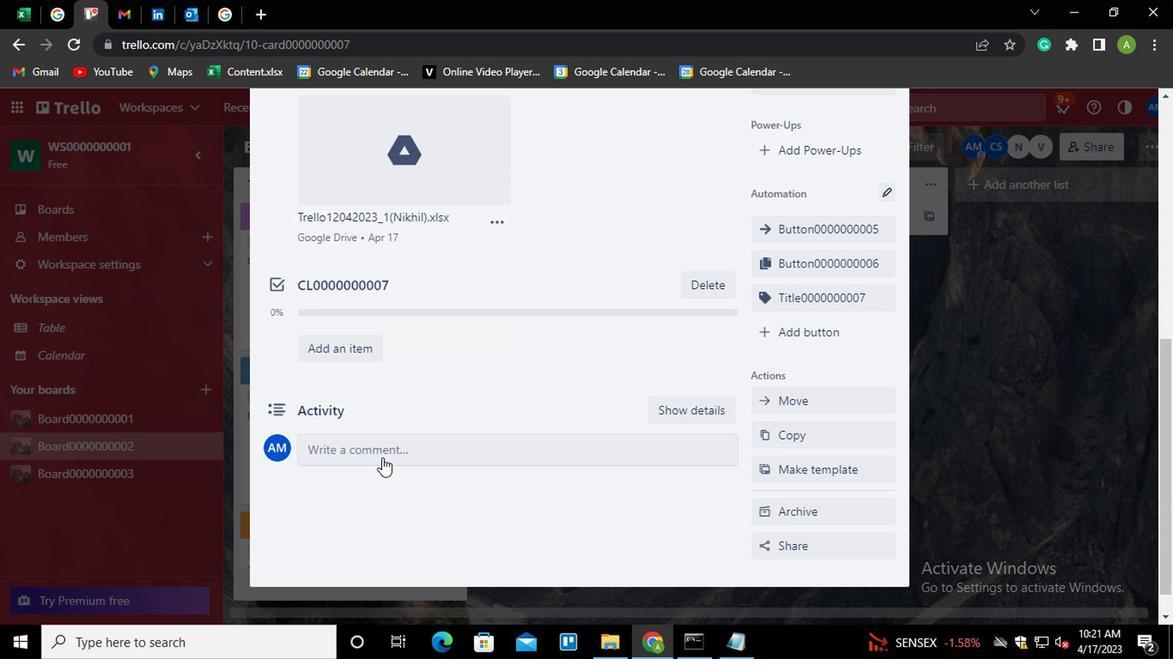 
Action: Mouse pressed left at (379, 453)
Screenshot: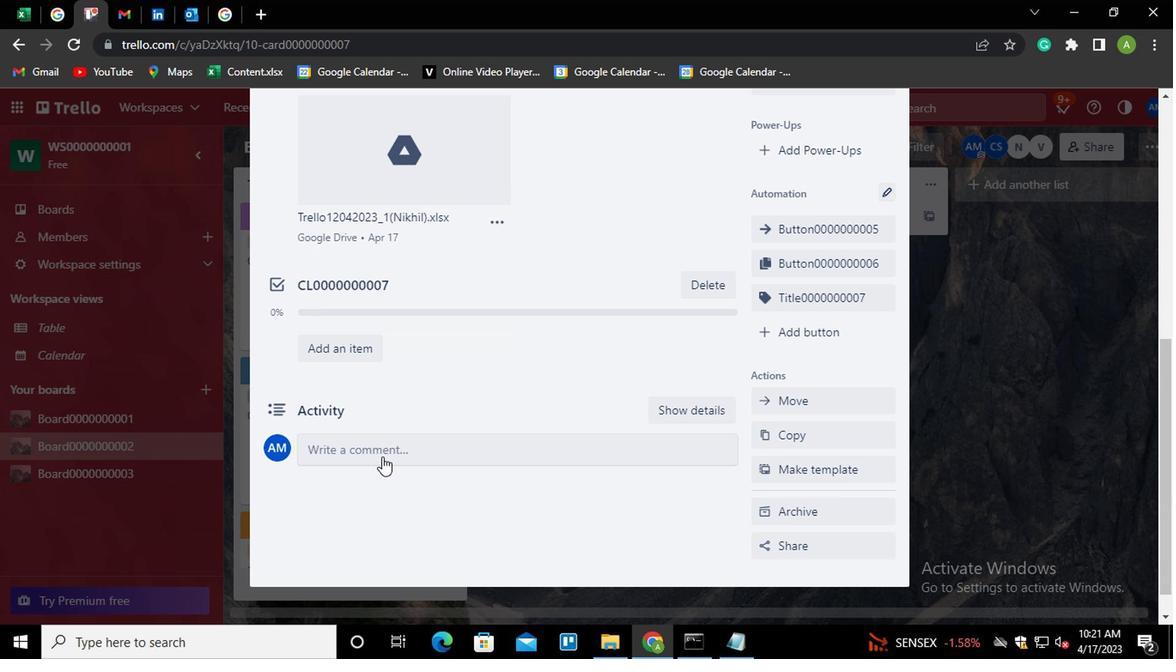 
Action: Mouse moved to (379, 453)
Screenshot: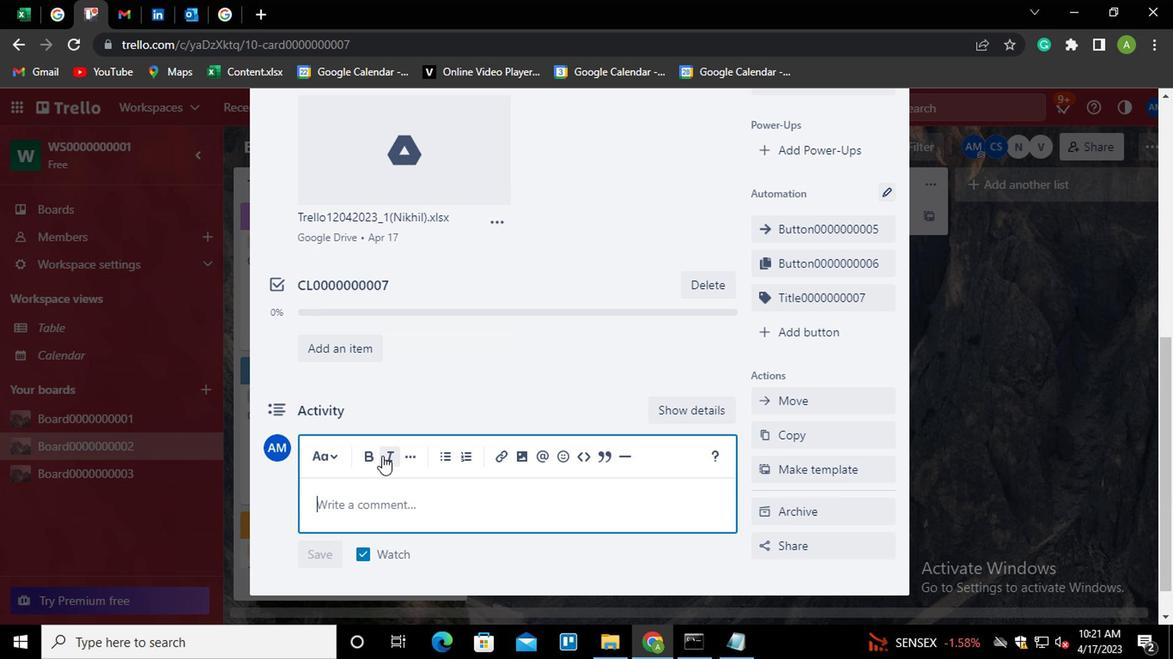
Action: Key pressed <Key.shift><Key.shift><Key.shift><Key.shift><Key.shift><Key.shift><Key.shift><Key.shift><Key.shift>CM0000000007
Screenshot: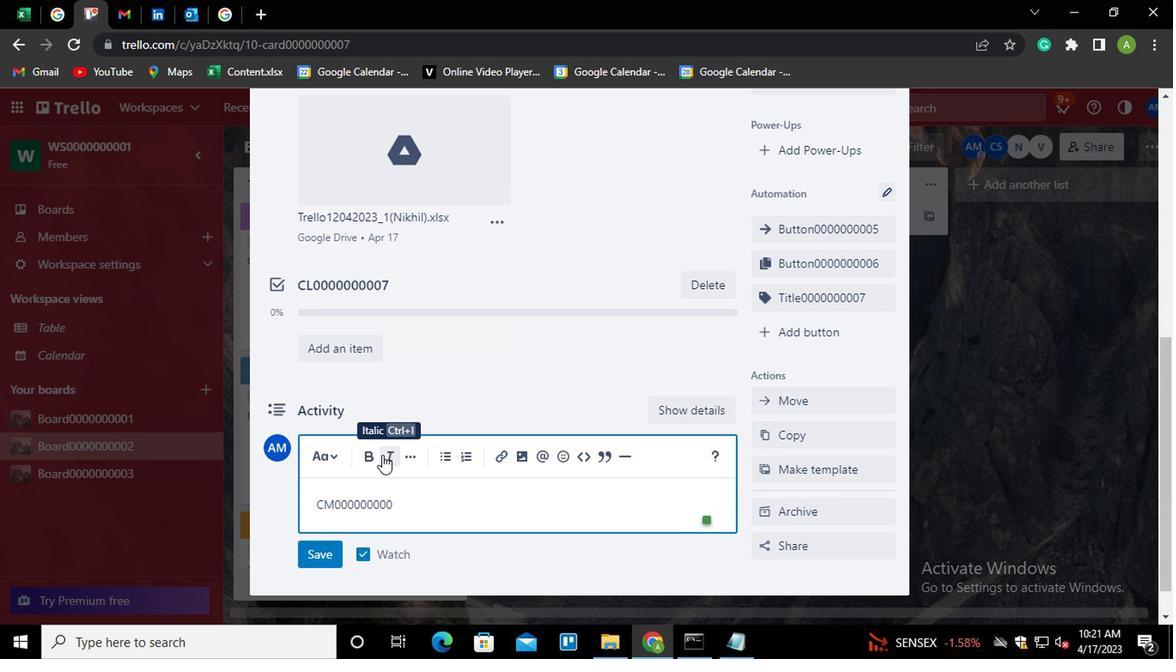 
Action: Mouse moved to (306, 556)
Screenshot: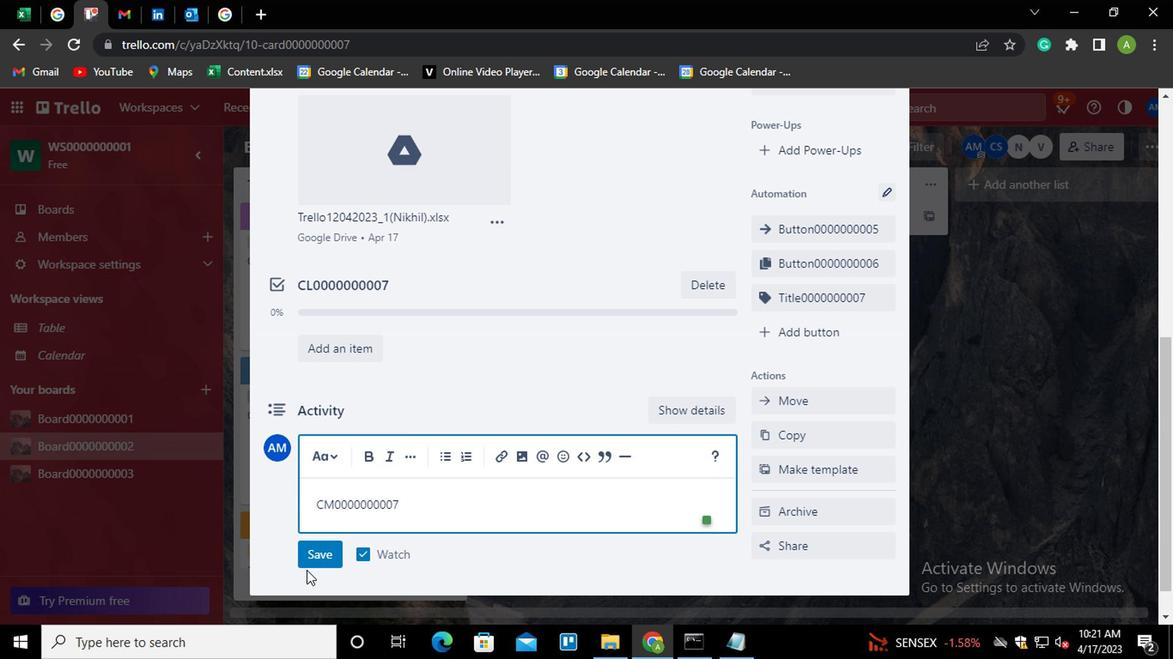 
Action: Mouse pressed left at (306, 556)
Screenshot: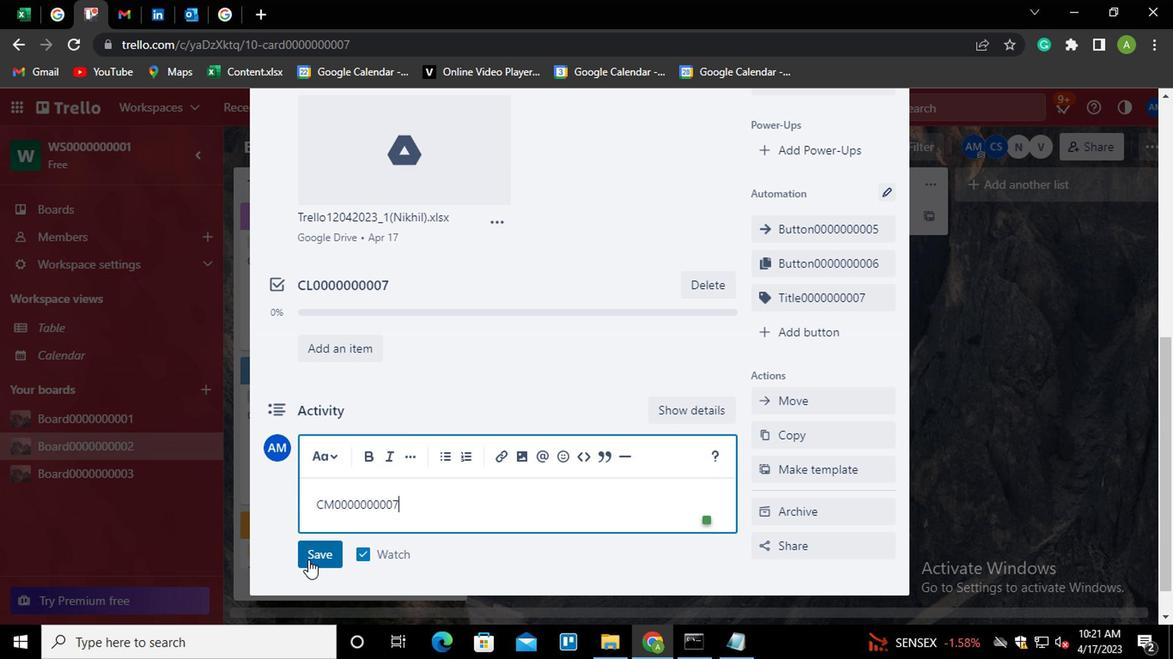 
Action: Mouse moved to (312, 522)
Screenshot: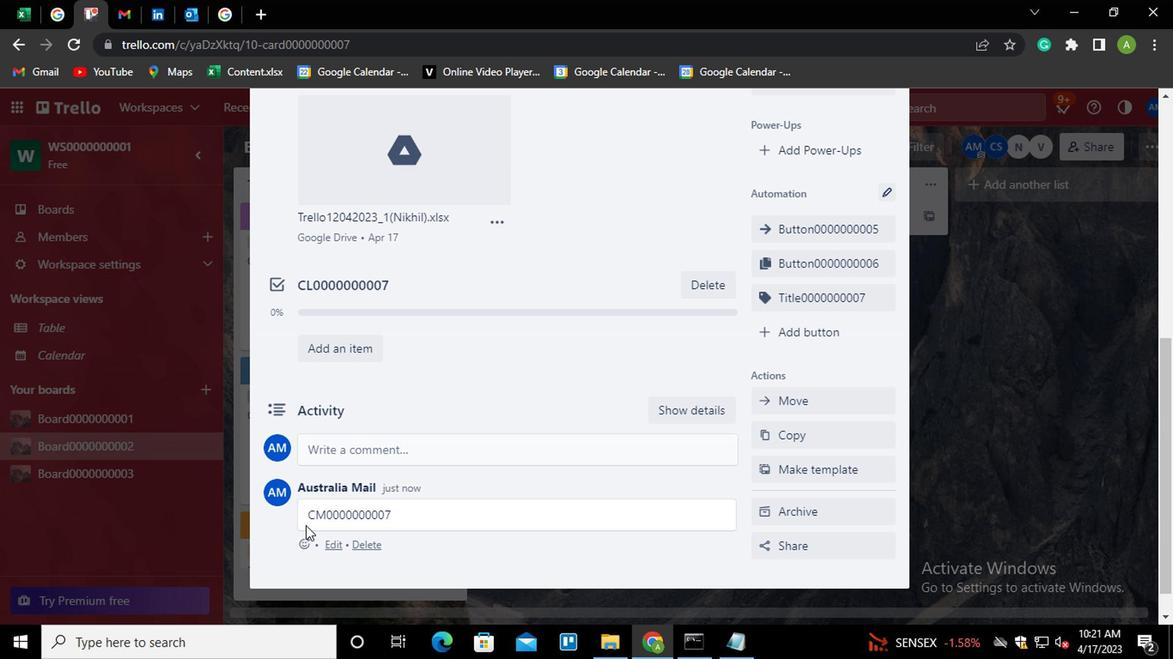 
